 Task: Look for space in Perth, United Kingdom from 22nd June, 2023 to 30th June, 2023 for 2 adults in price range Rs.7000 to Rs.15000. Place can be entire place with 1  bedroom having 1 bed and 1 bathroom. Property type can be house, flat, guest house, hotel. Booking option can be shelf check-in. Required host language is English.
Action: Mouse moved to (455, 102)
Screenshot: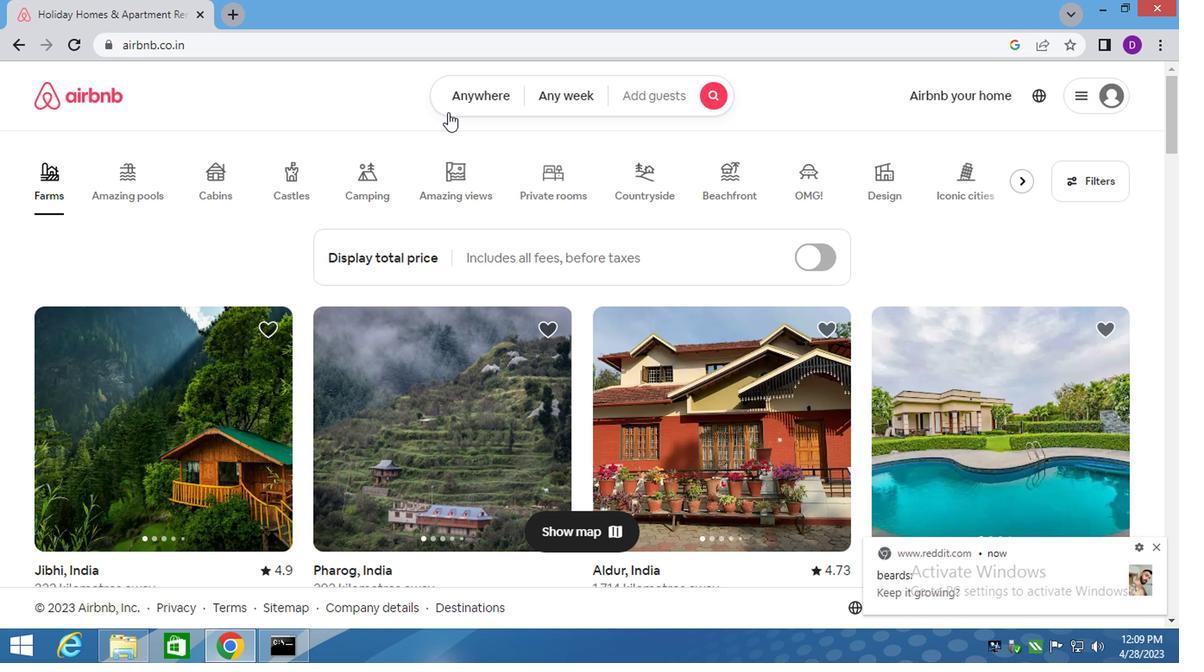 
Action: Mouse pressed left at (455, 102)
Screenshot: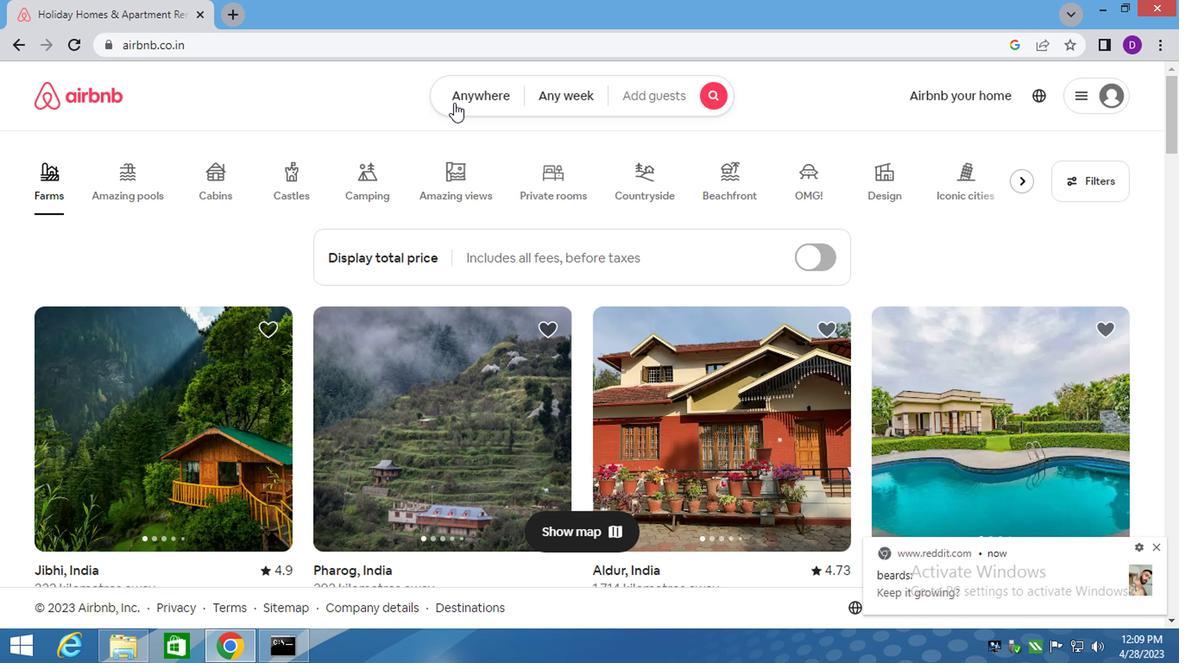 
Action: Mouse moved to (274, 167)
Screenshot: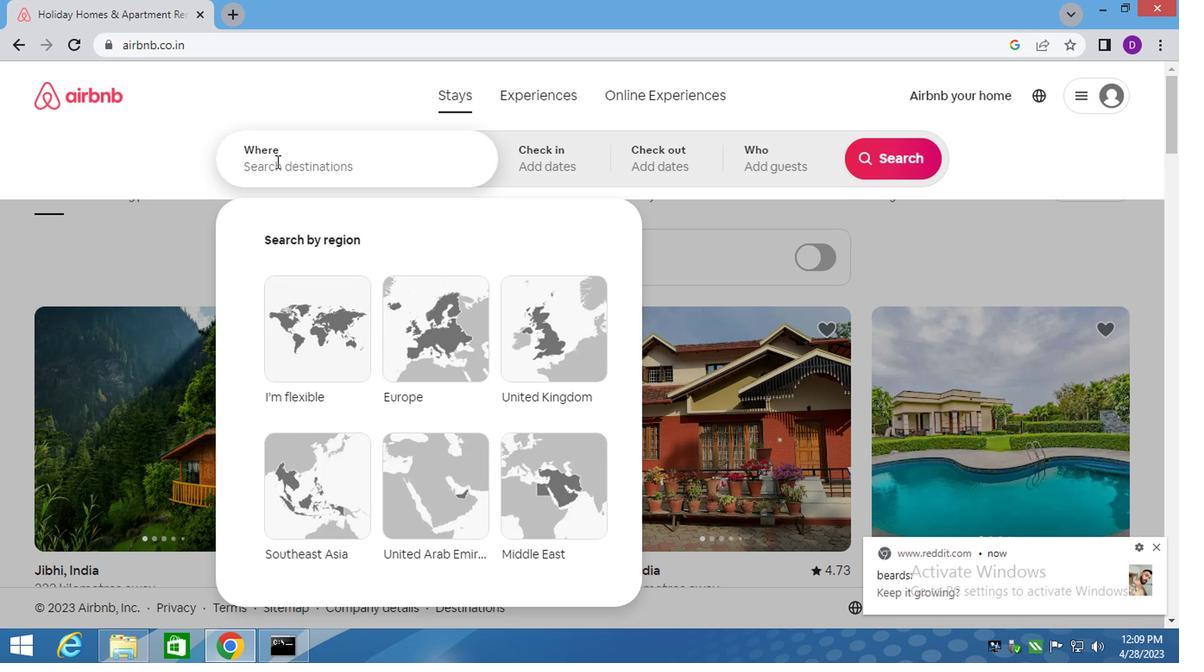 
Action: Mouse pressed left at (274, 167)
Screenshot: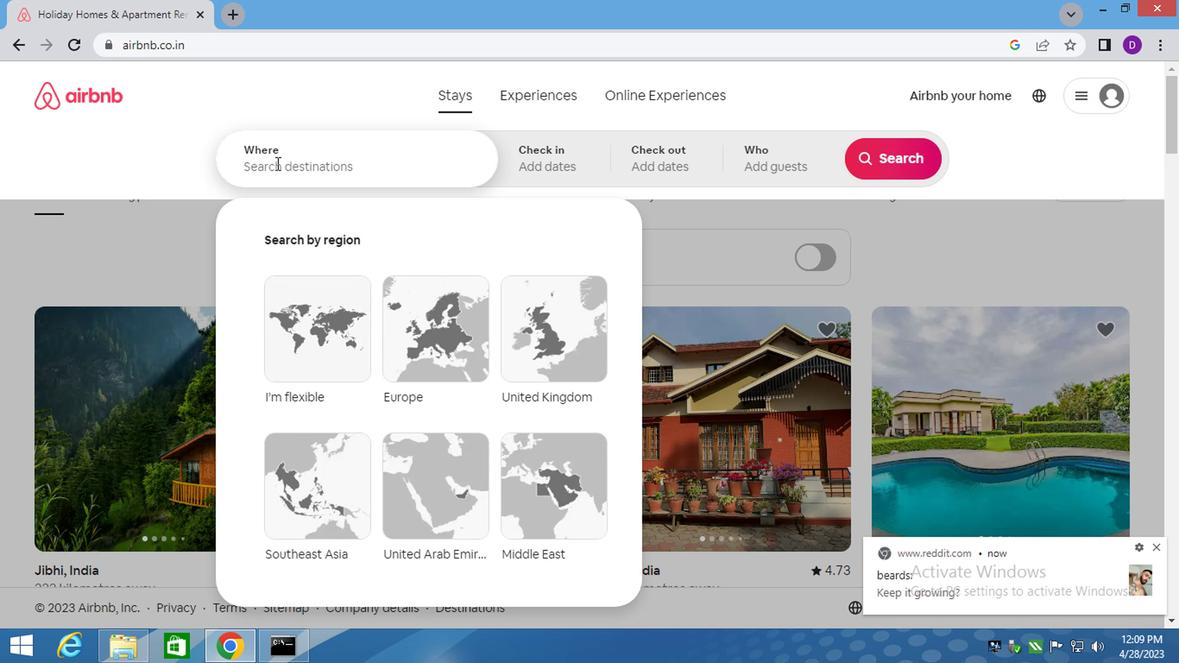 
Action: Key pressed perth,<Key.space>united<Key.space>kingdom<Key.enter>
Screenshot: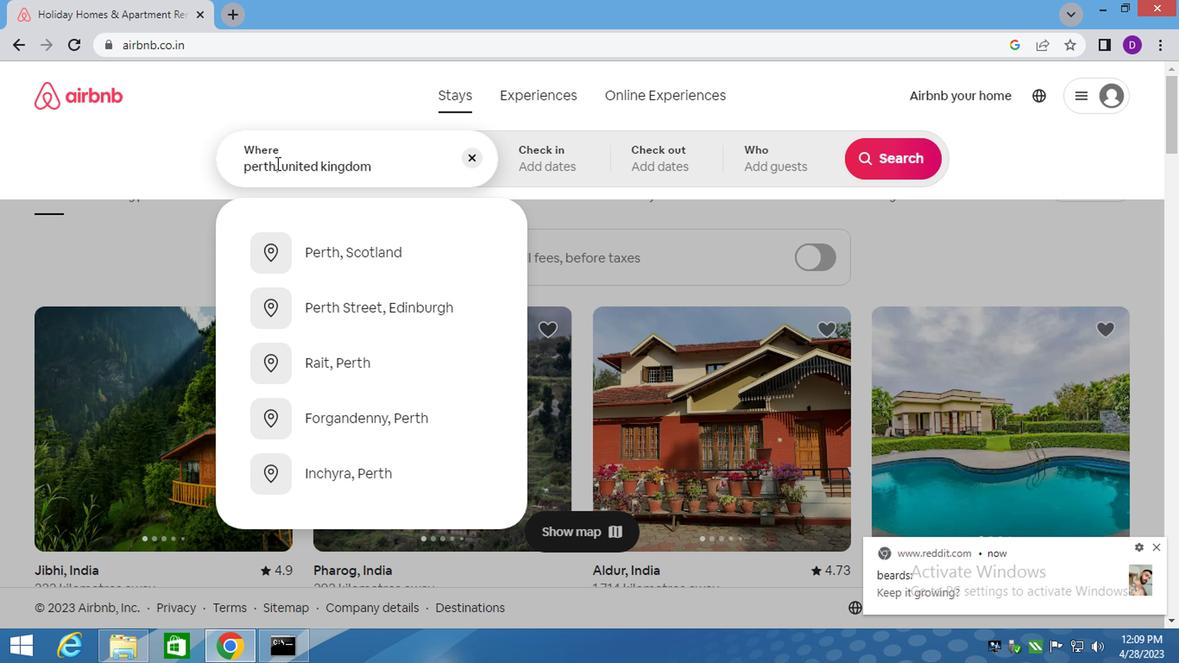 
Action: Mouse moved to (875, 304)
Screenshot: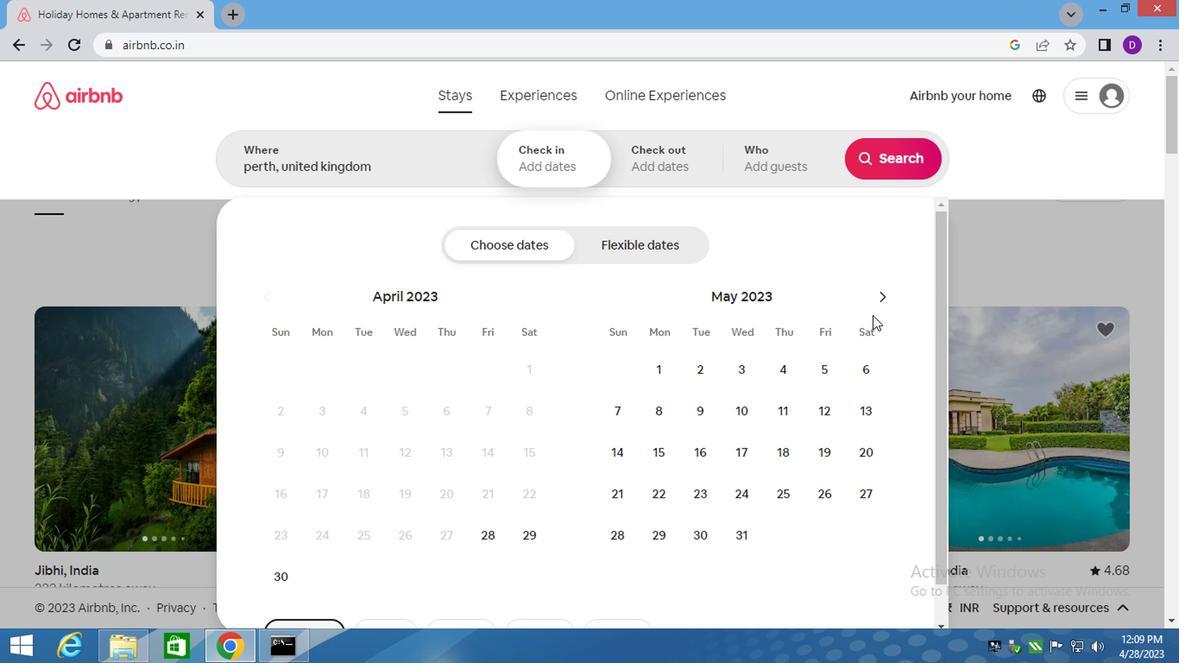 
Action: Mouse pressed left at (875, 304)
Screenshot: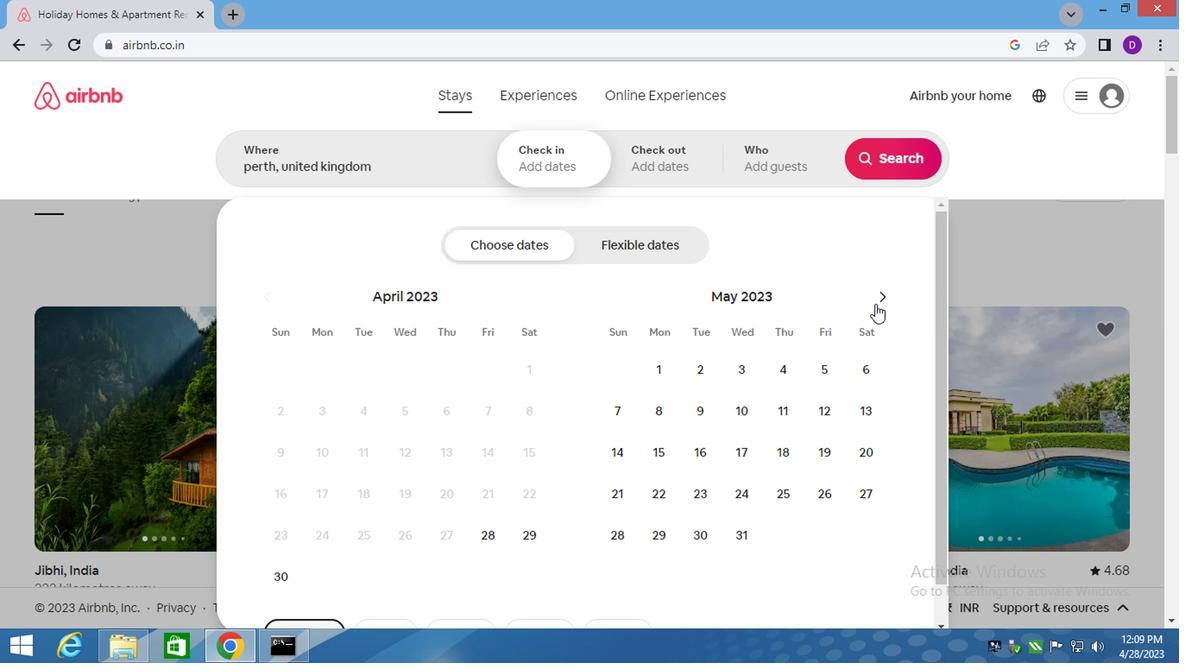 
Action: Mouse moved to (782, 497)
Screenshot: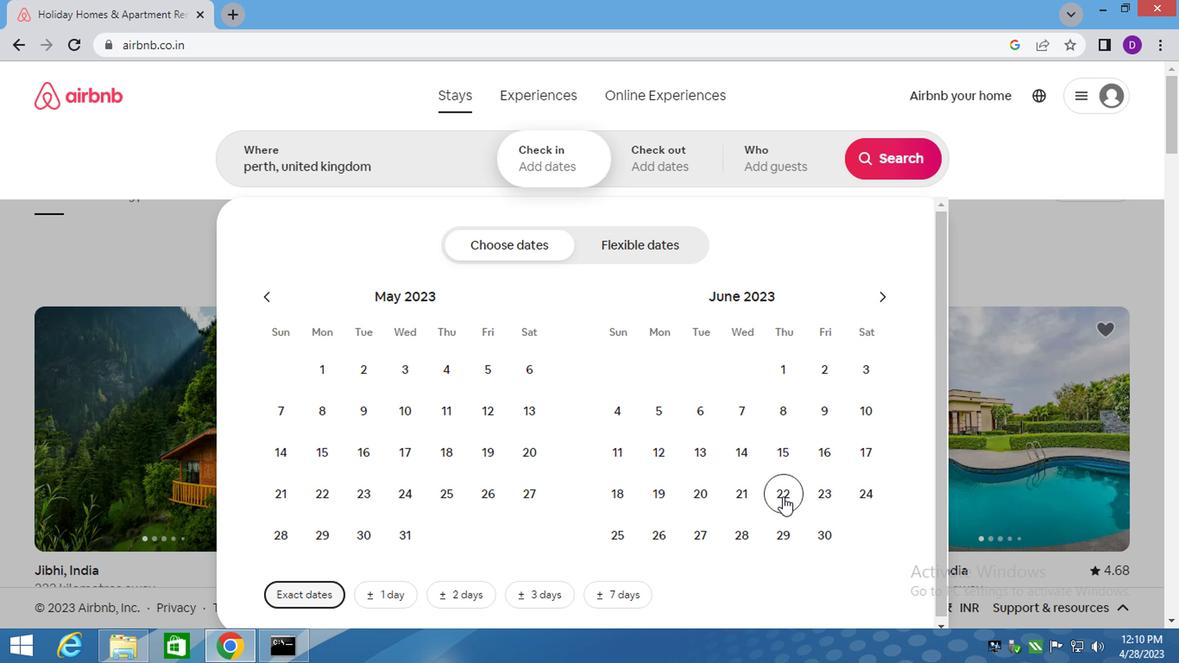 
Action: Mouse pressed left at (782, 497)
Screenshot: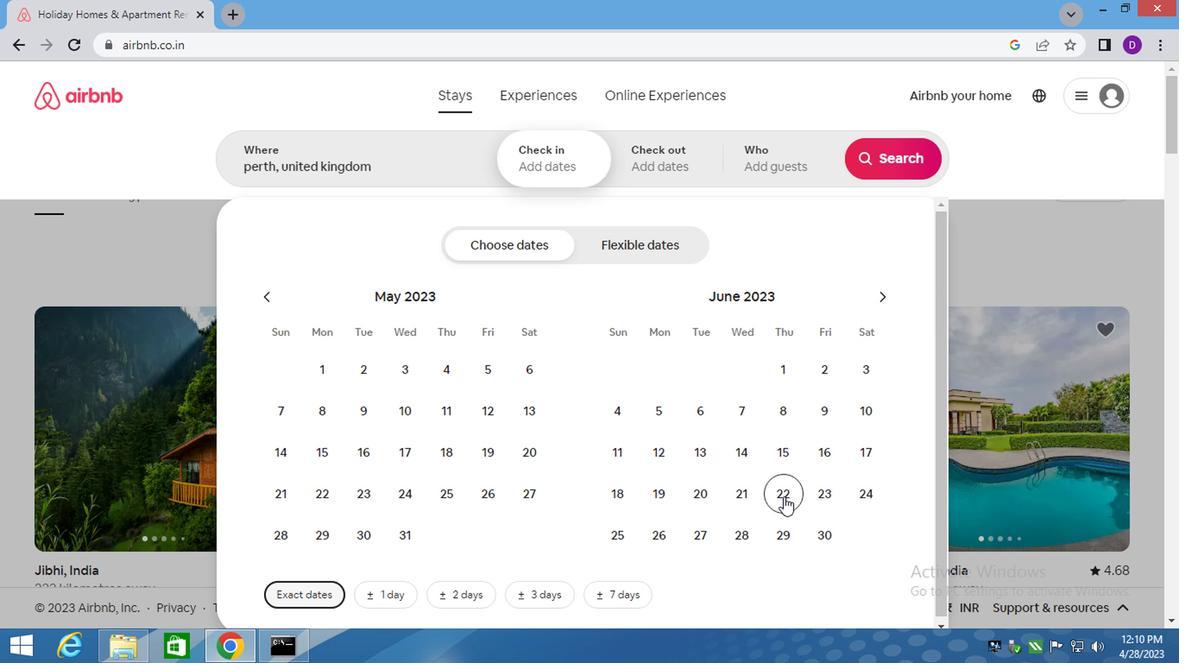 
Action: Mouse moved to (807, 537)
Screenshot: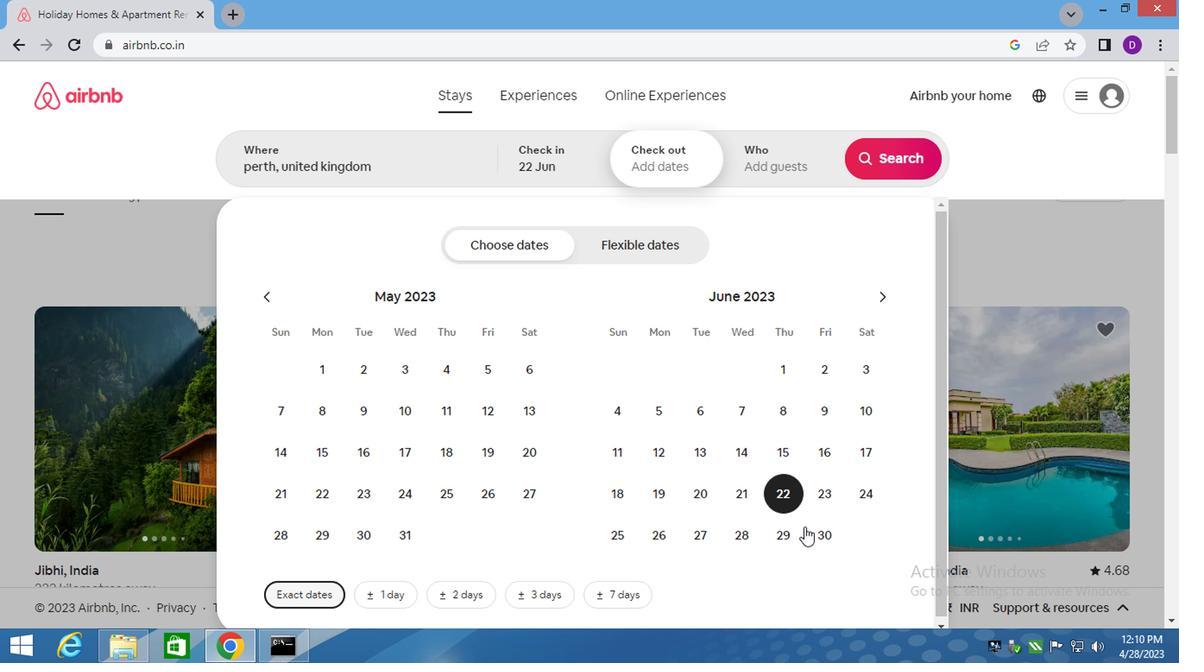 
Action: Mouse pressed left at (807, 537)
Screenshot: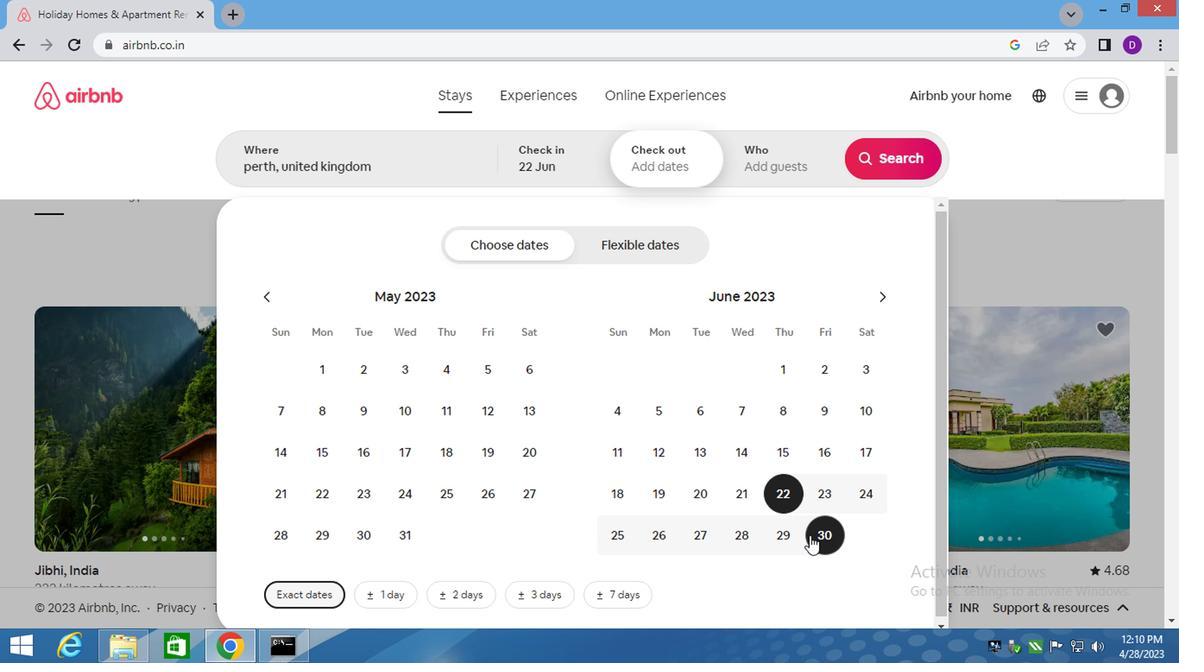 
Action: Mouse moved to (757, 173)
Screenshot: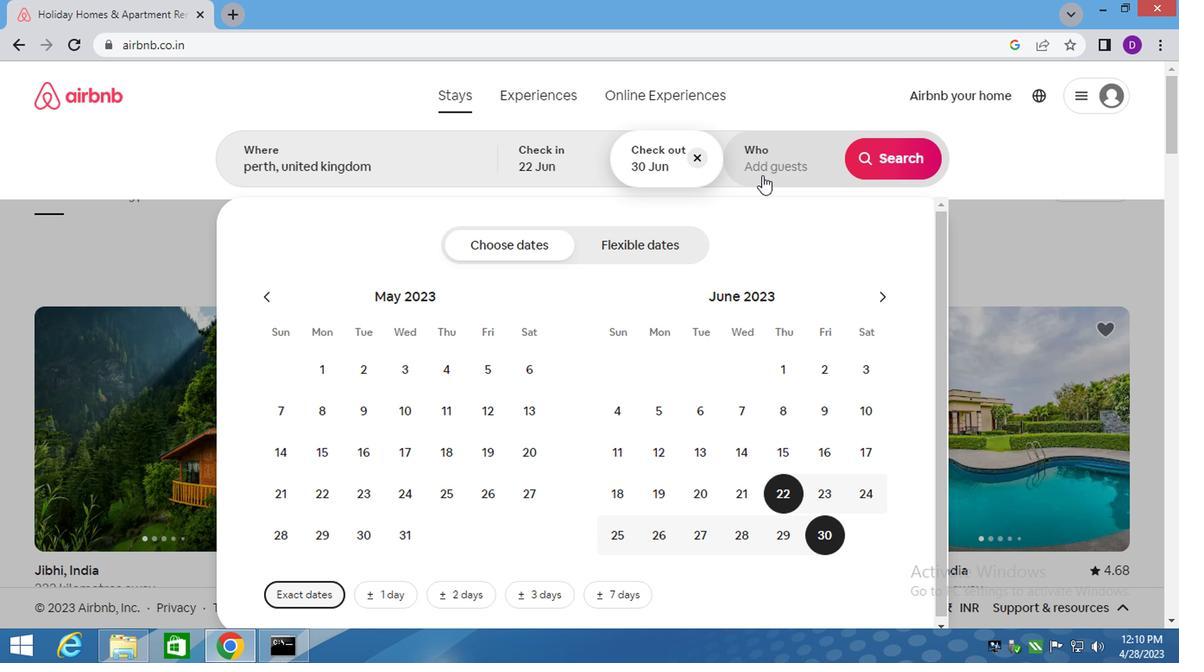 
Action: Mouse pressed left at (757, 173)
Screenshot: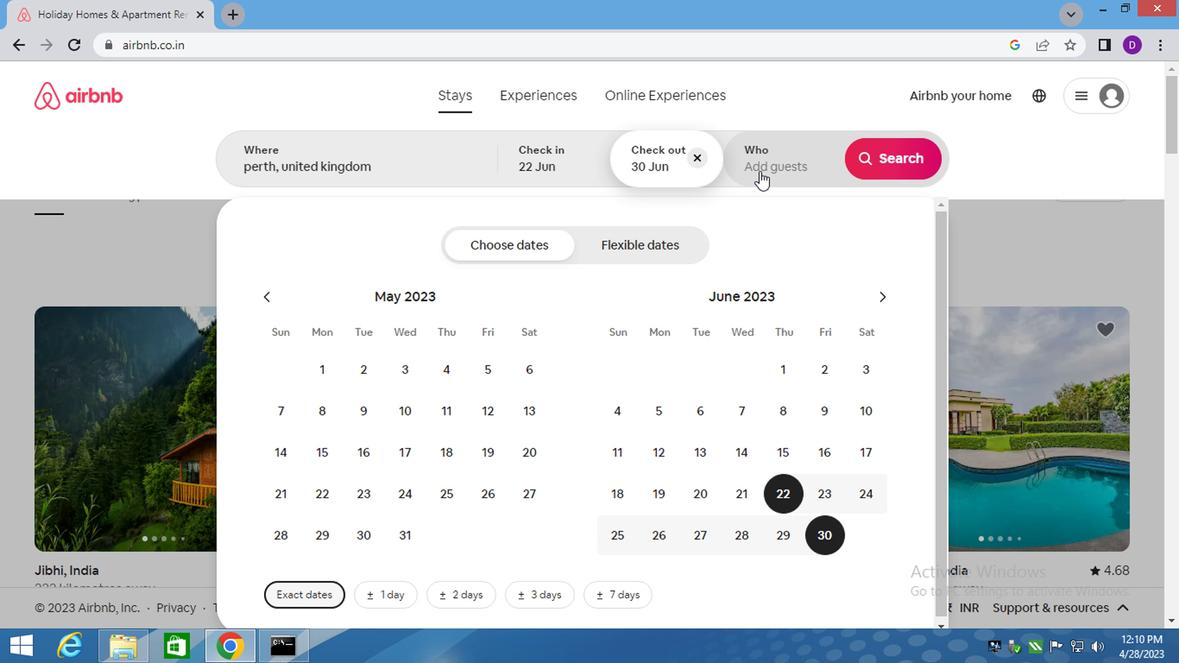 
Action: Mouse moved to (885, 255)
Screenshot: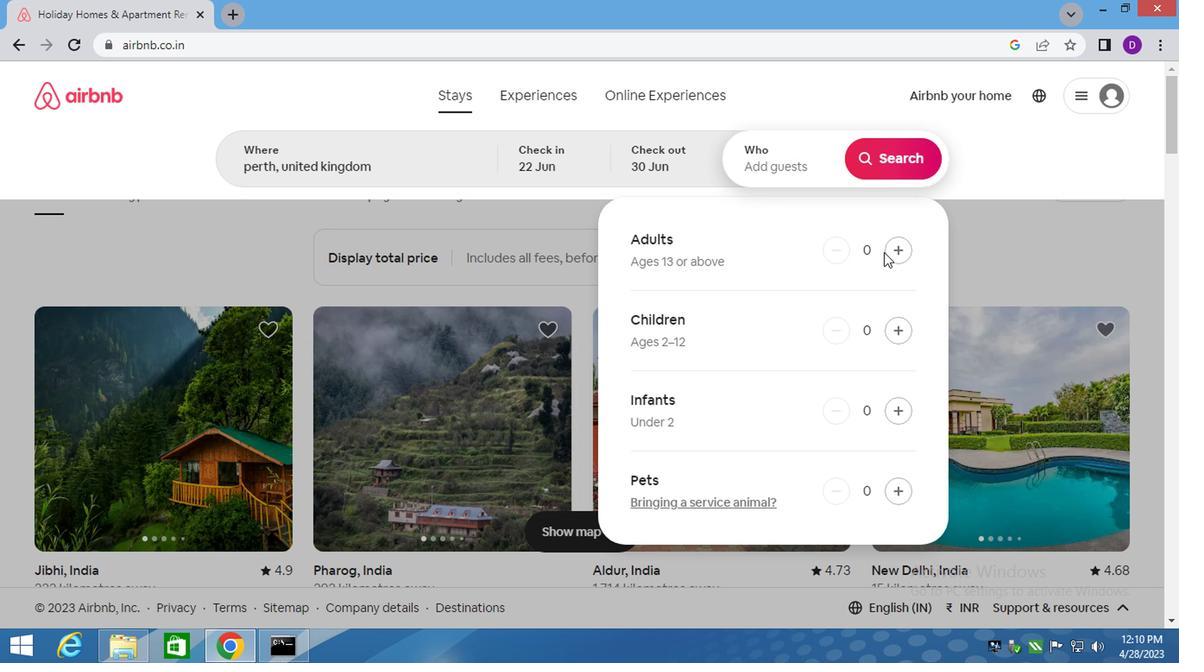 
Action: Mouse pressed left at (885, 255)
Screenshot: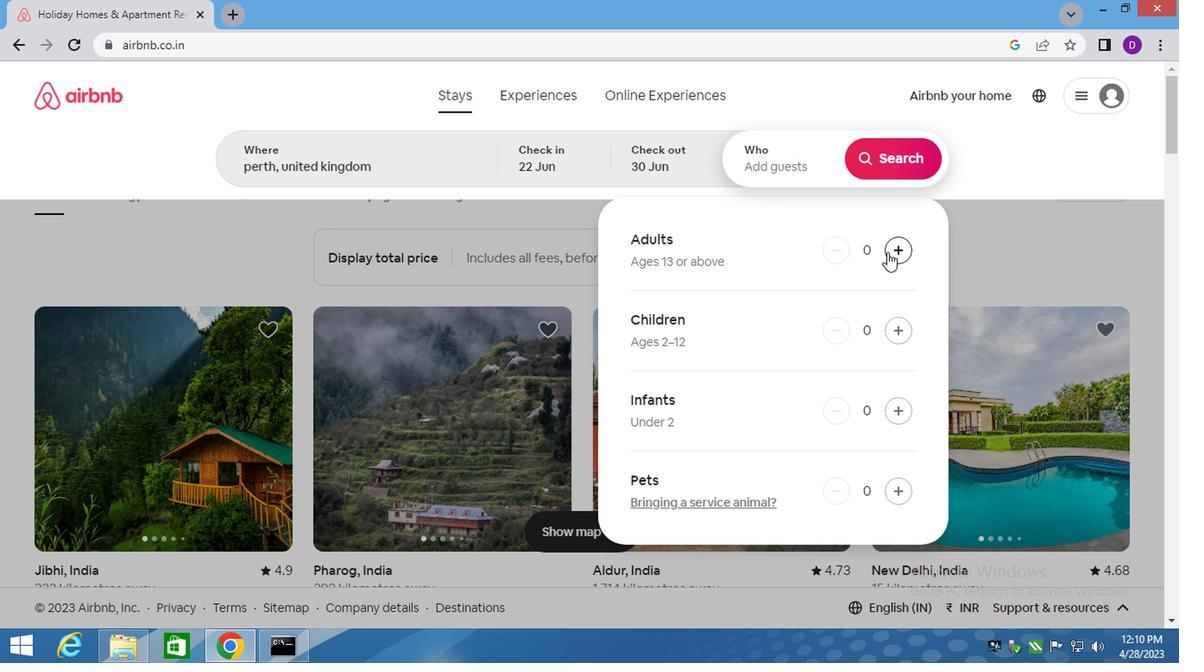 
Action: Mouse pressed left at (885, 255)
Screenshot: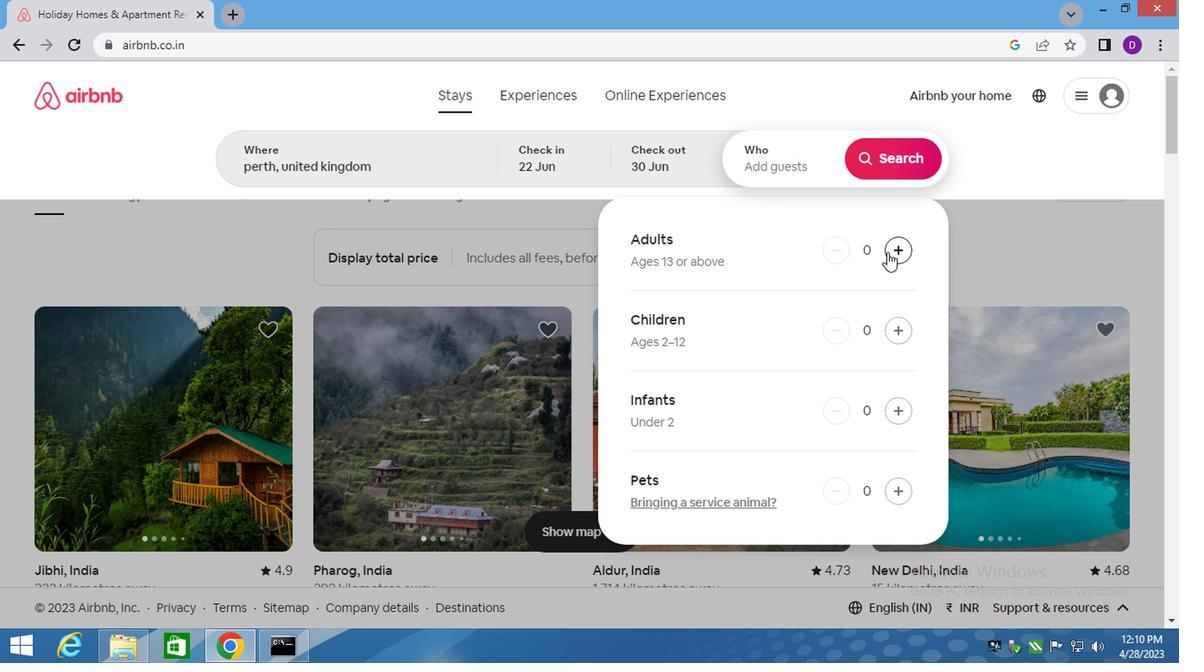 
Action: Mouse moved to (889, 165)
Screenshot: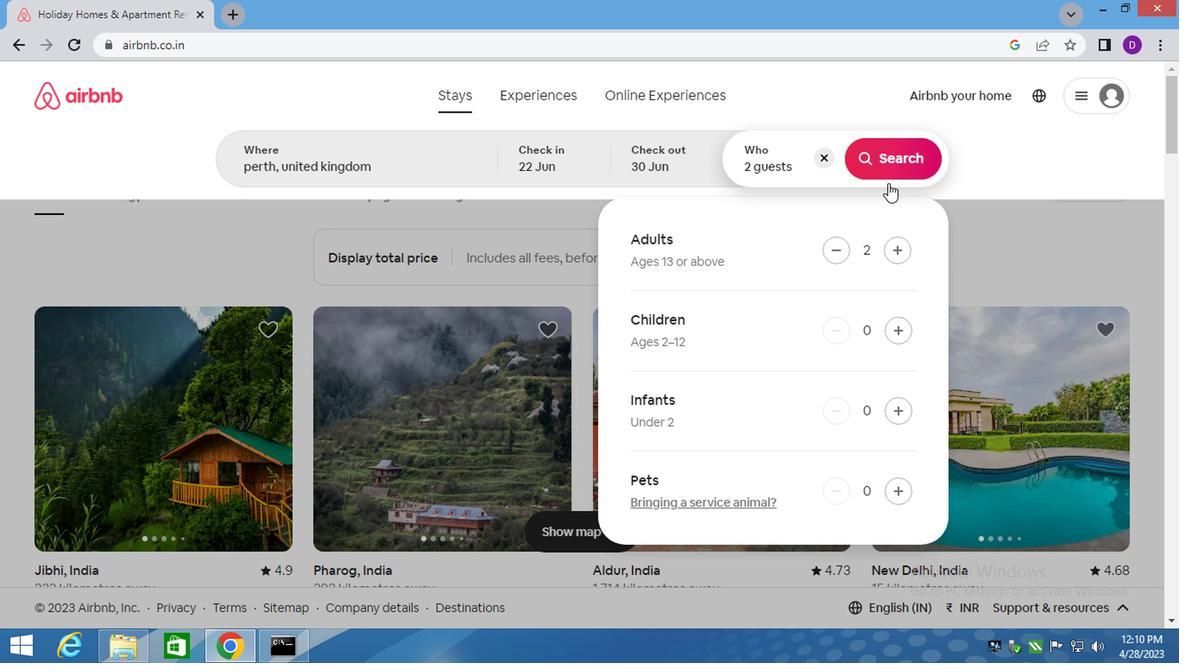 
Action: Mouse pressed left at (889, 165)
Screenshot: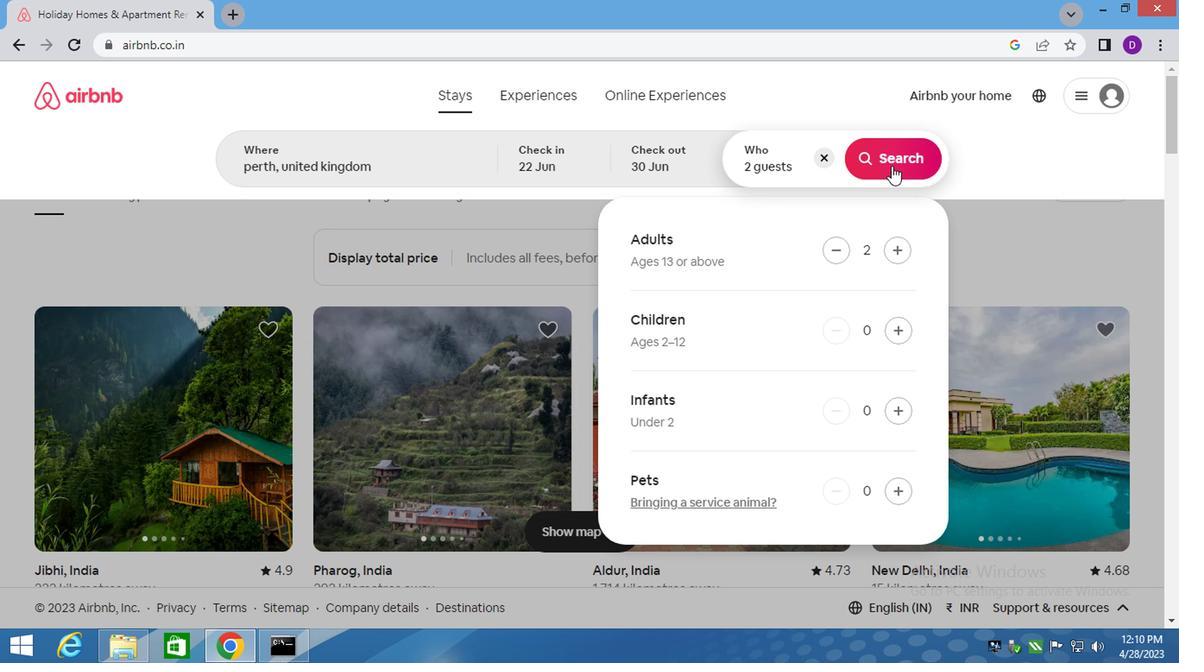 
Action: Mouse moved to (1073, 168)
Screenshot: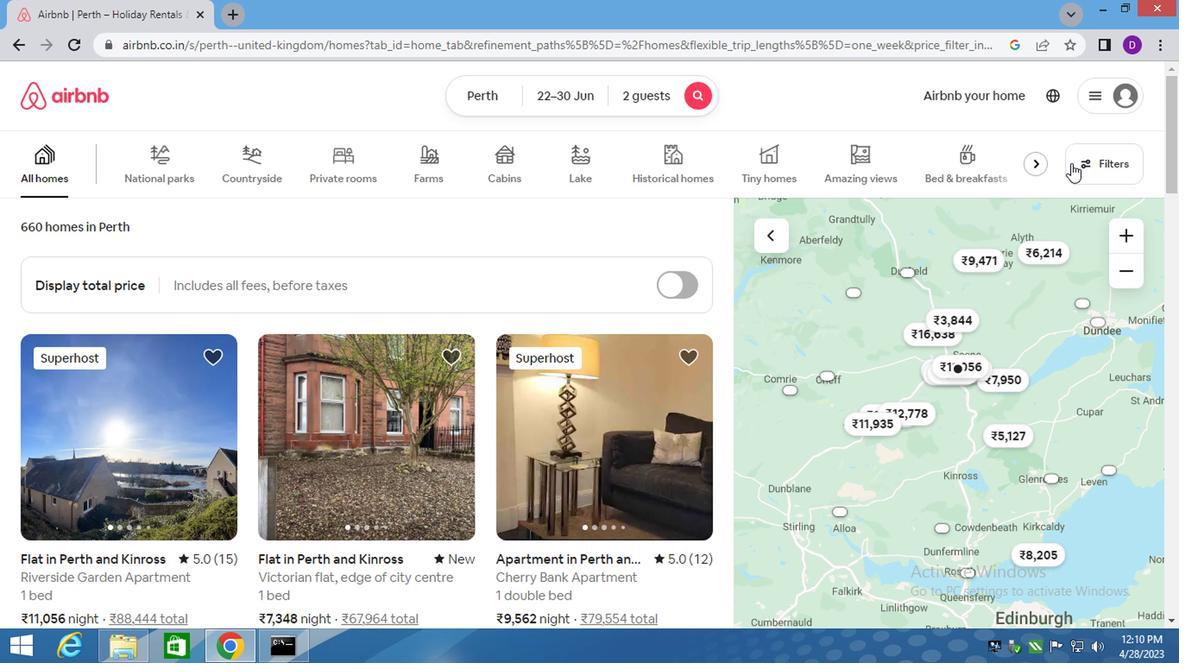 
Action: Mouse pressed left at (1073, 168)
Screenshot: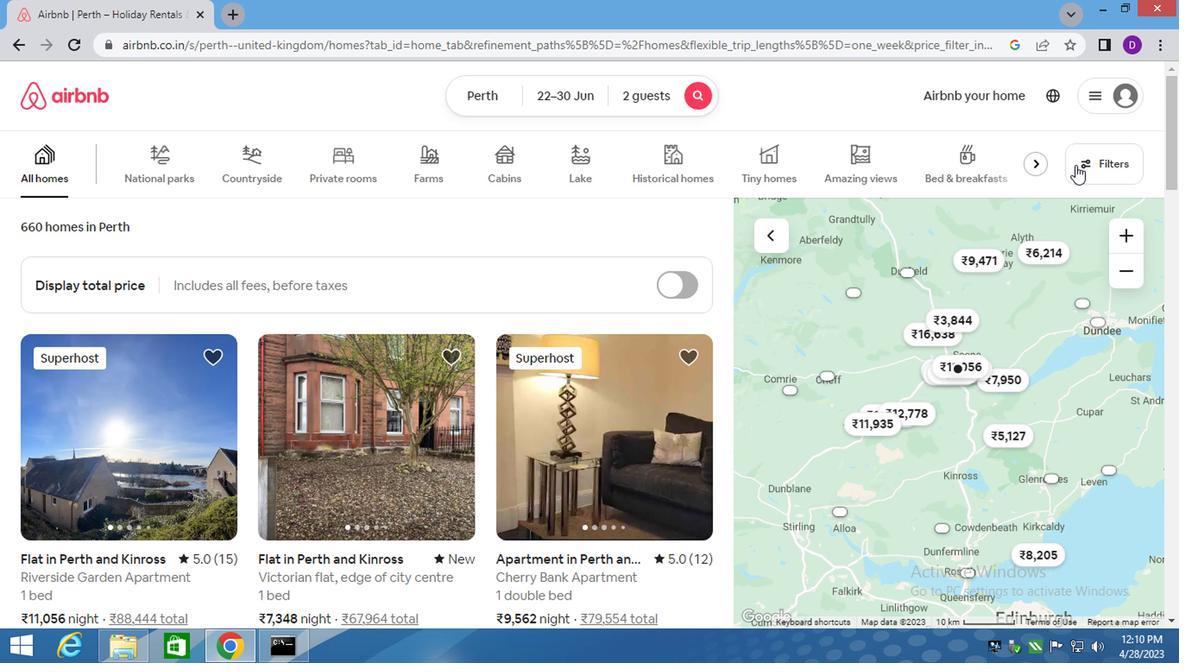 
Action: Mouse moved to (364, 387)
Screenshot: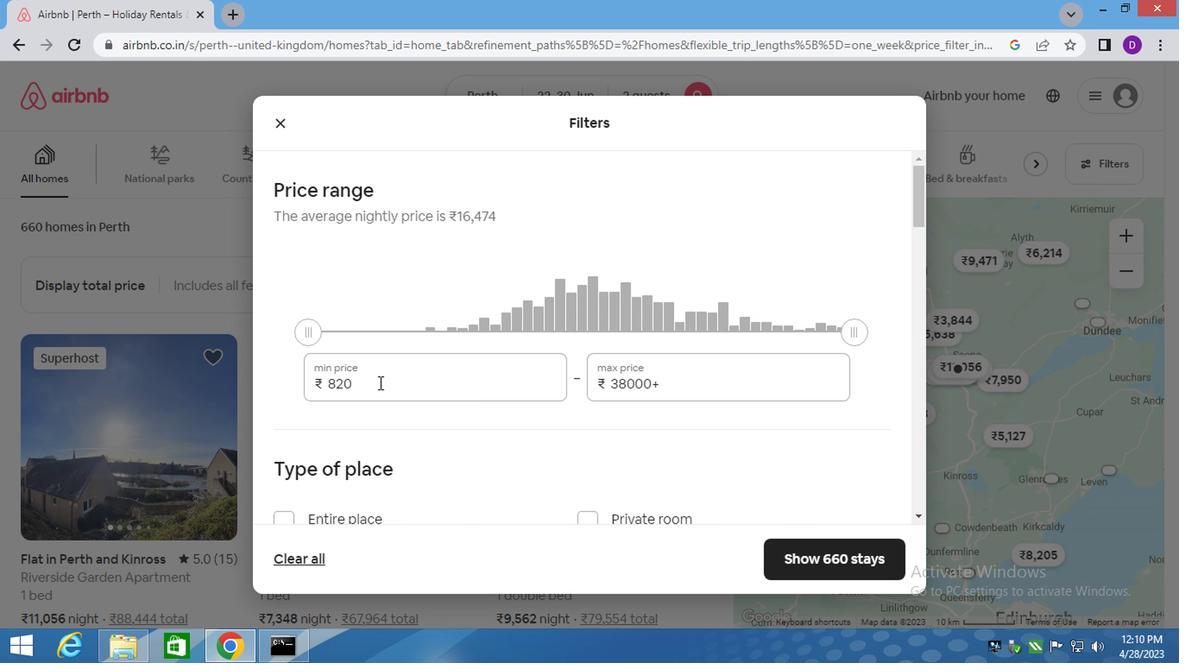 
Action: Mouse pressed left at (364, 387)
Screenshot: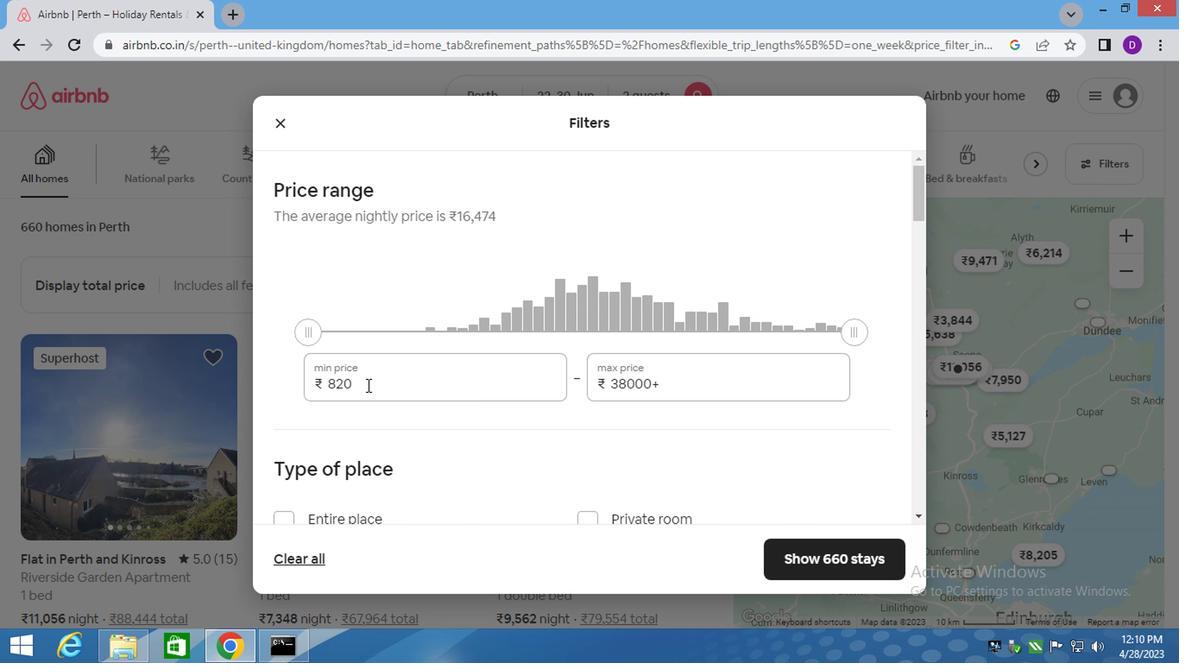 
Action: Mouse pressed left at (364, 387)
Screenshot: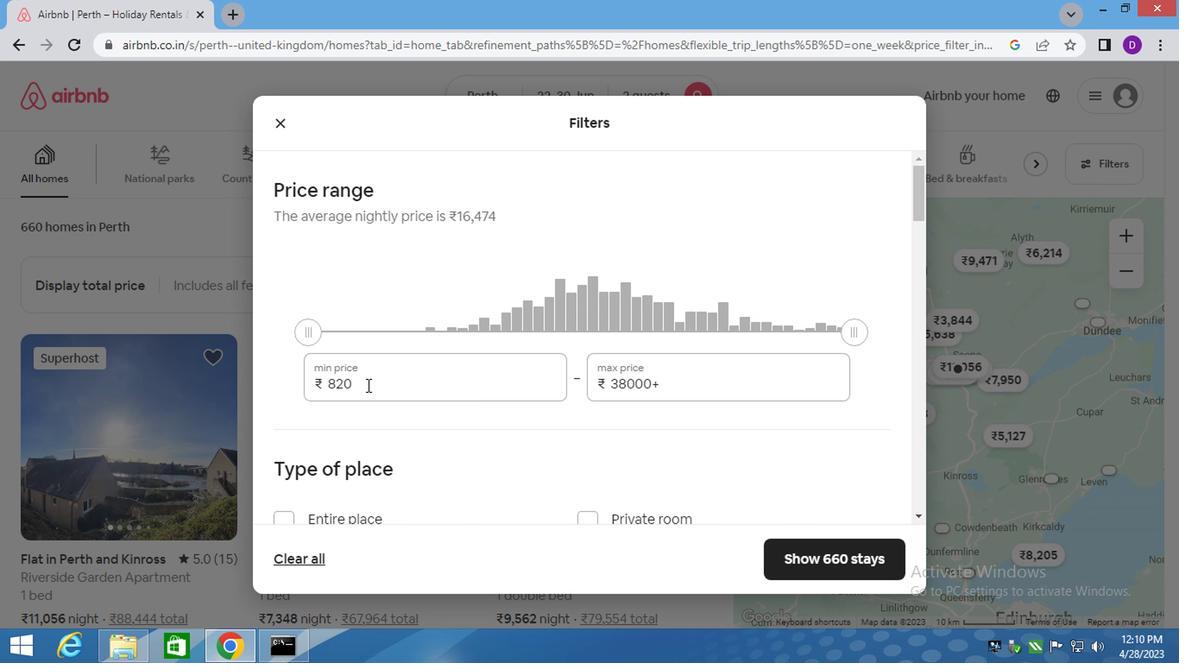 
Action: Key pressed 7000<Key.tab>1<Key.backspace><Key.backspace><Key.backspace><Key.backspace><Key.backspace><Key.backspace><Key.backspace><Key.backspace><Key.backspace><Key.backspace><Key.backspace>15000
Screenshot: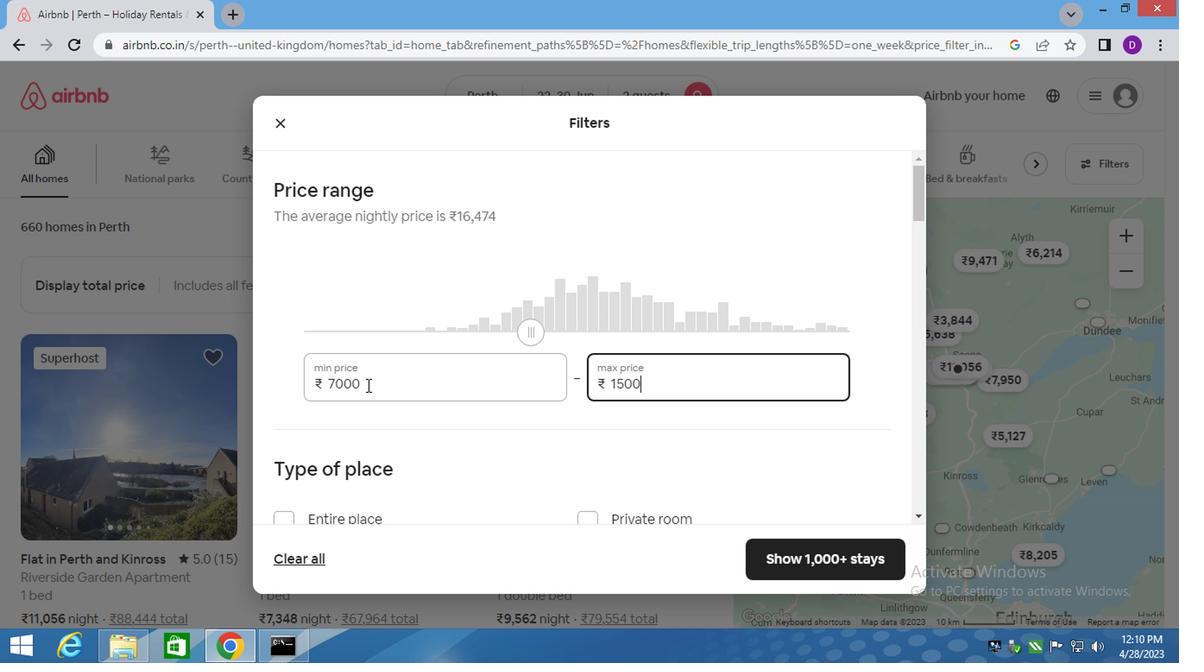 
Action: Mouse moved to (275, 357)
Screenshot: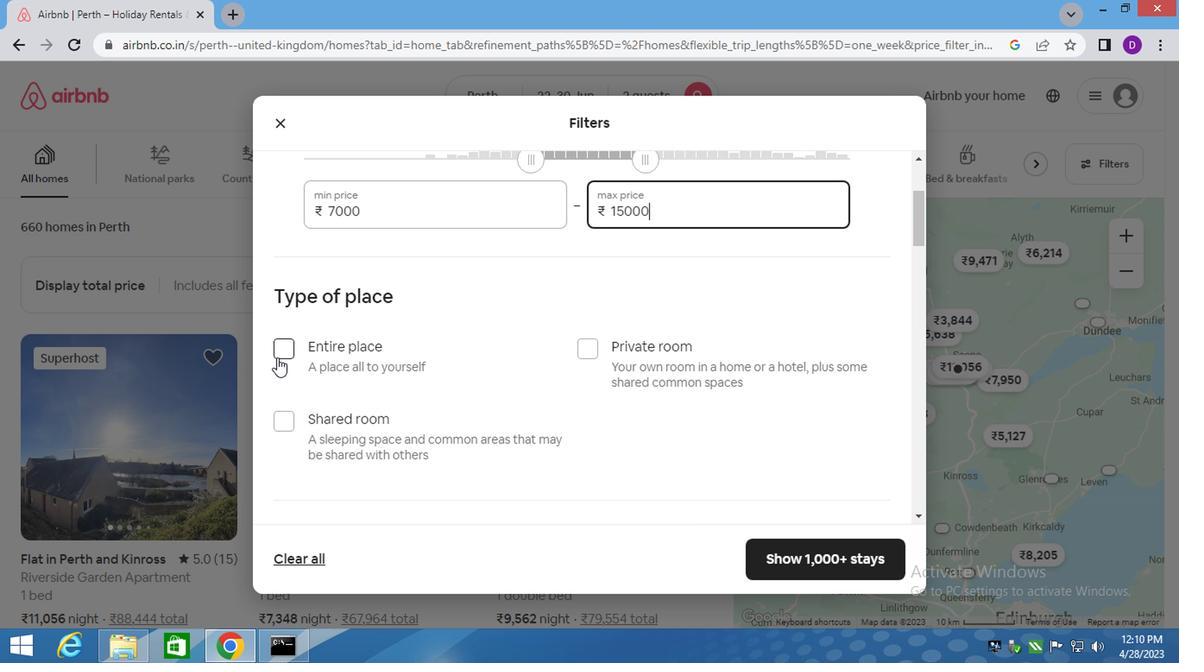 
Action: Mouse pressed left at (275, 357)
Screenshot: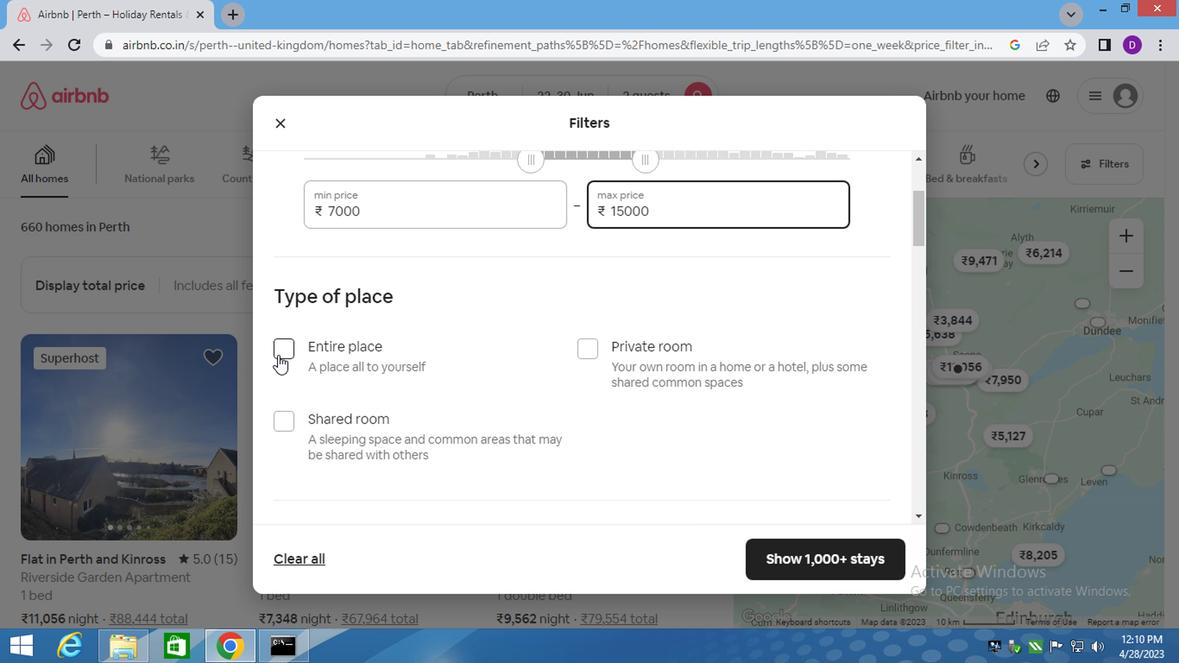 
Action: Mouse moved to (400, 394)
Screenshot: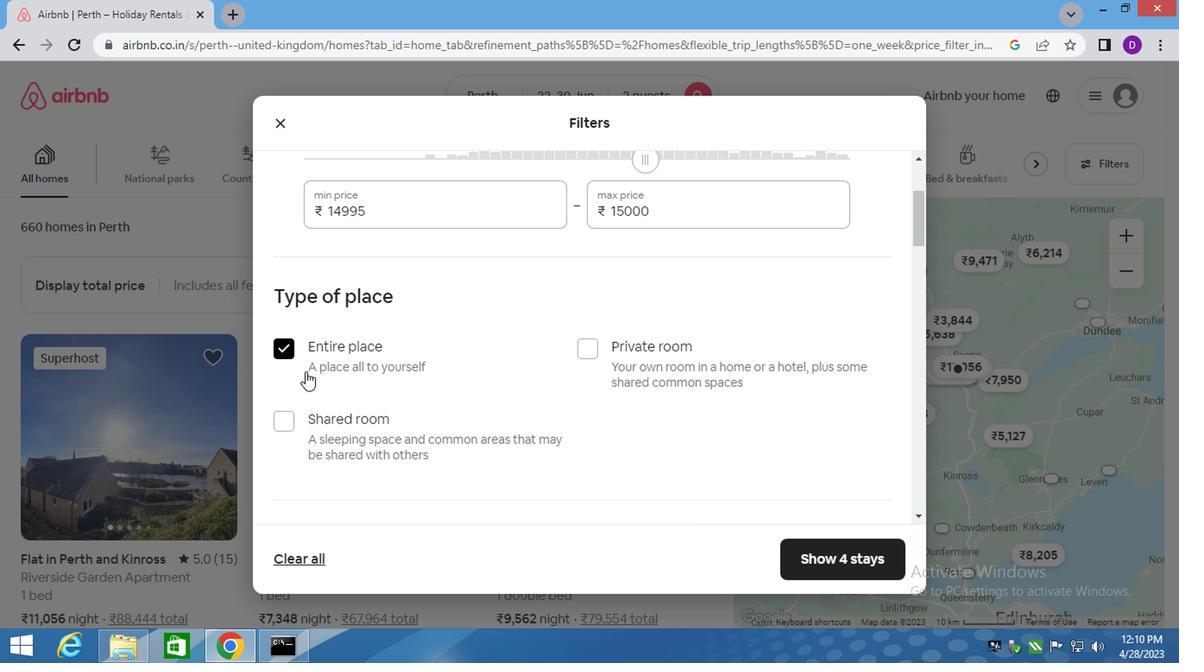 
Action: Mouse scrolled (400, 393) with delta (0, 0)
Screenshot: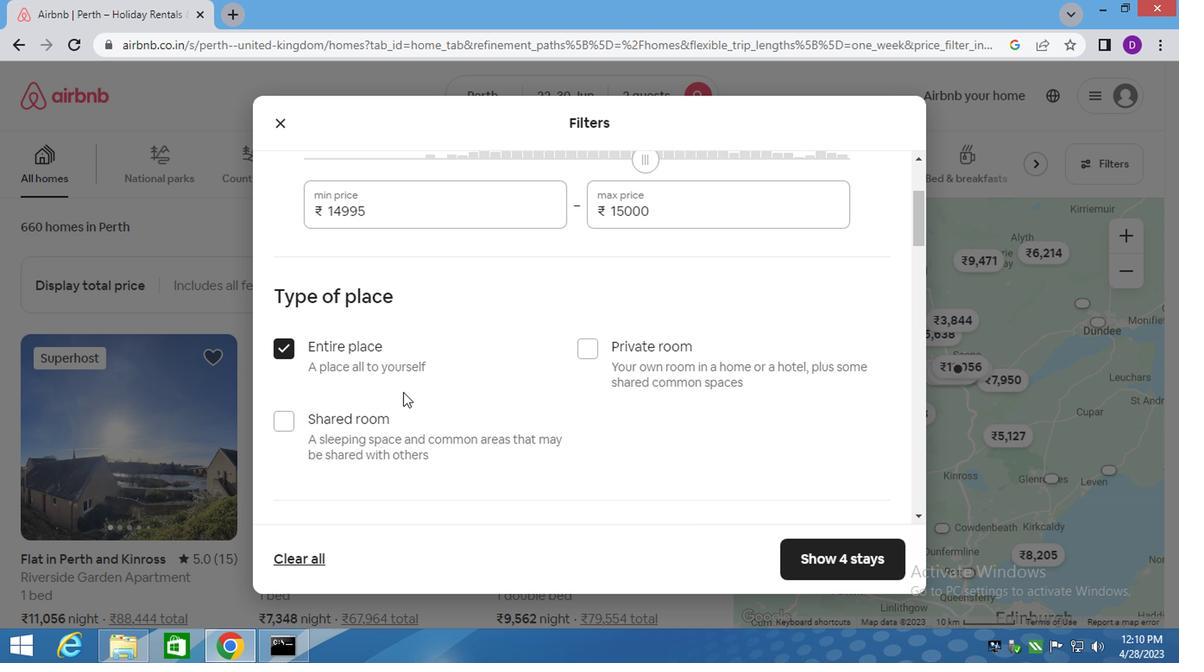 
Action: Mouse moved to (401, 396)
Screenshot: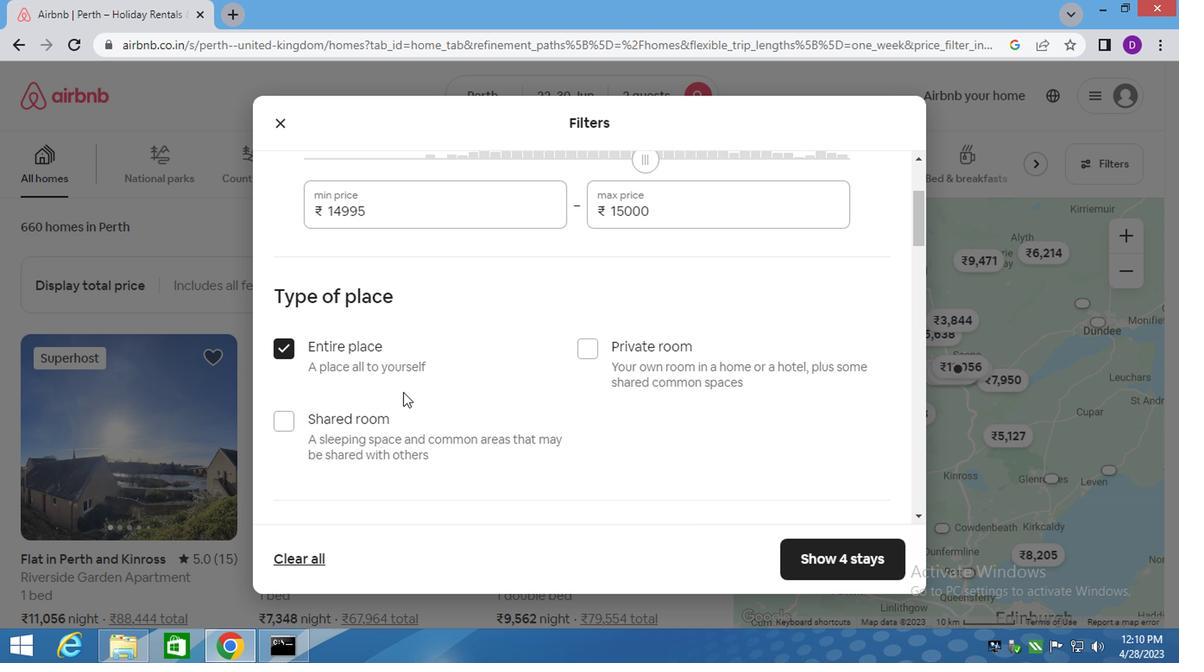 
Action: Mouse scrolled (401, 395) with delta (0, 0)
Screenshot: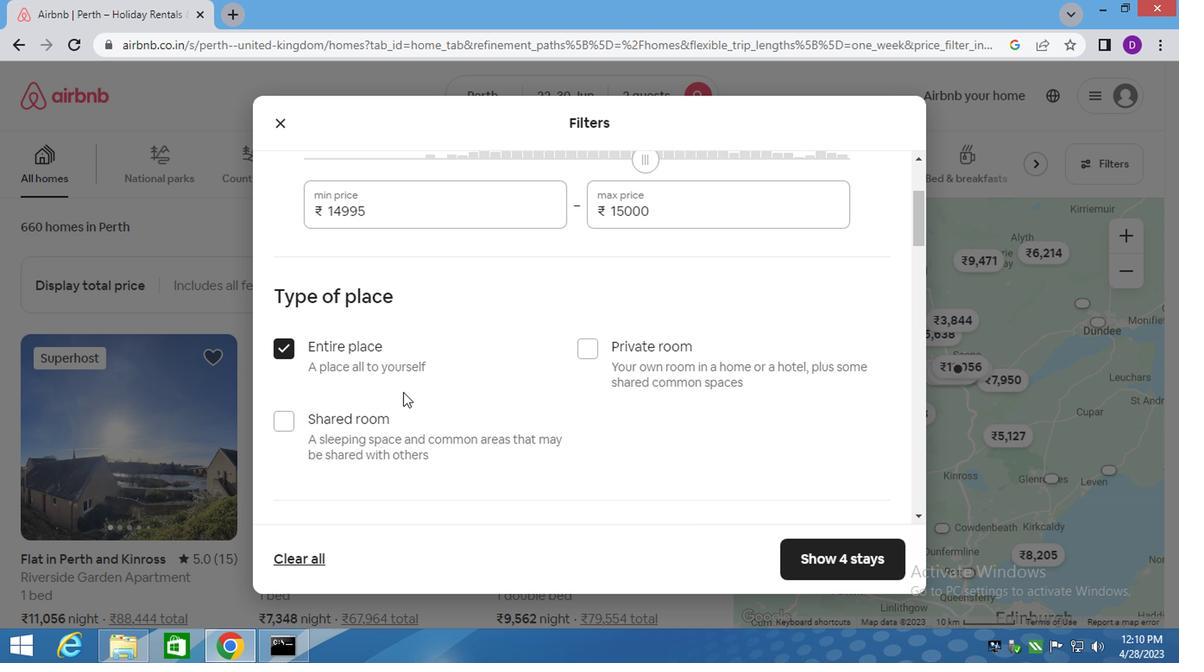 
Action: Mouse moved to (401, 396)
Screenshot: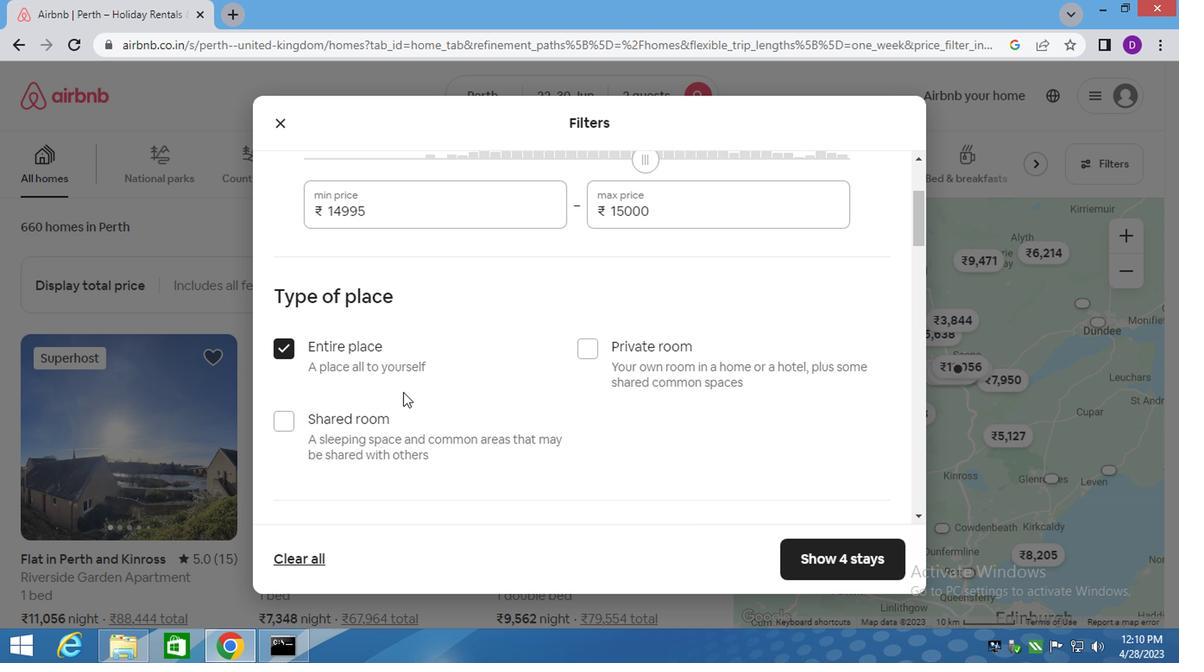 
Action: Mouse scrolled (401, 396) with delta (0, 0)
Screenshot: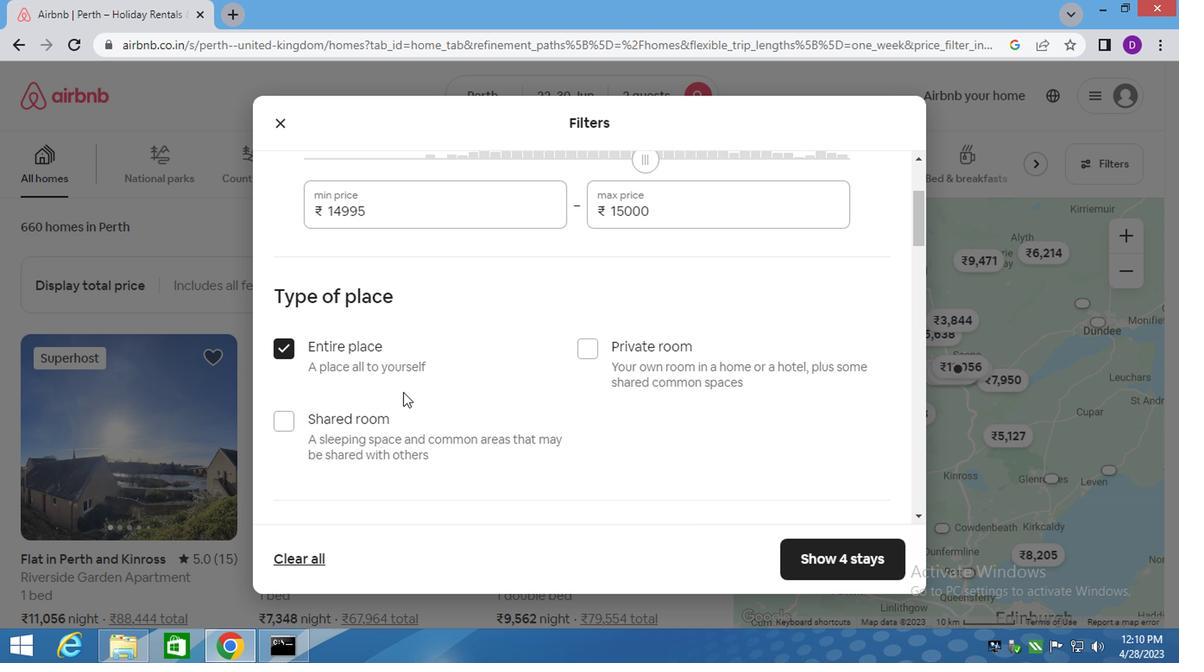 
Action: Mouse moved to (362, 376)
Screenshot: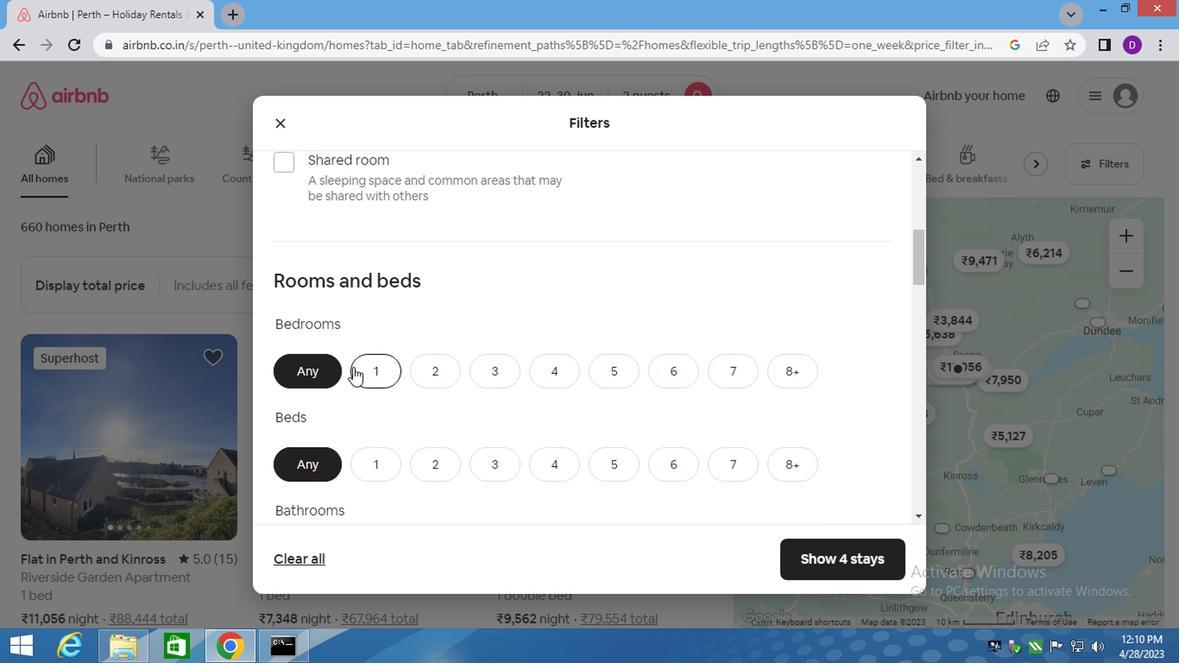 
Action: Mouse scrolled (362, 375) with delta (0, -1)
Screenshot: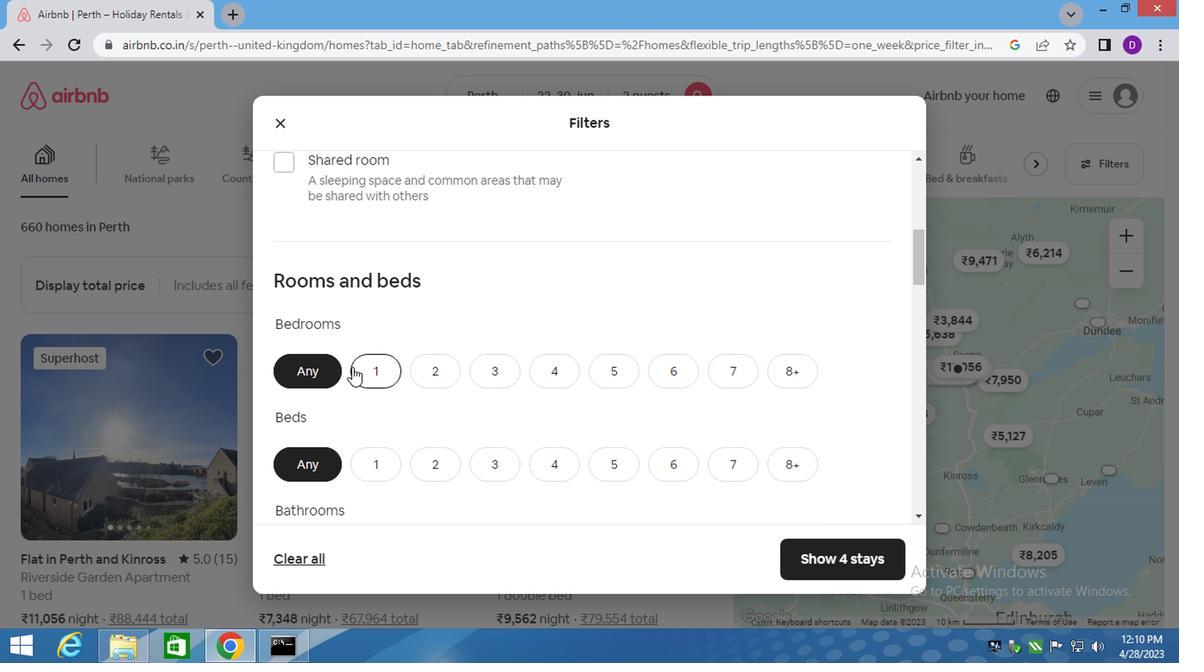 
Action: Mouse moved to (371, 290)
Screenshot: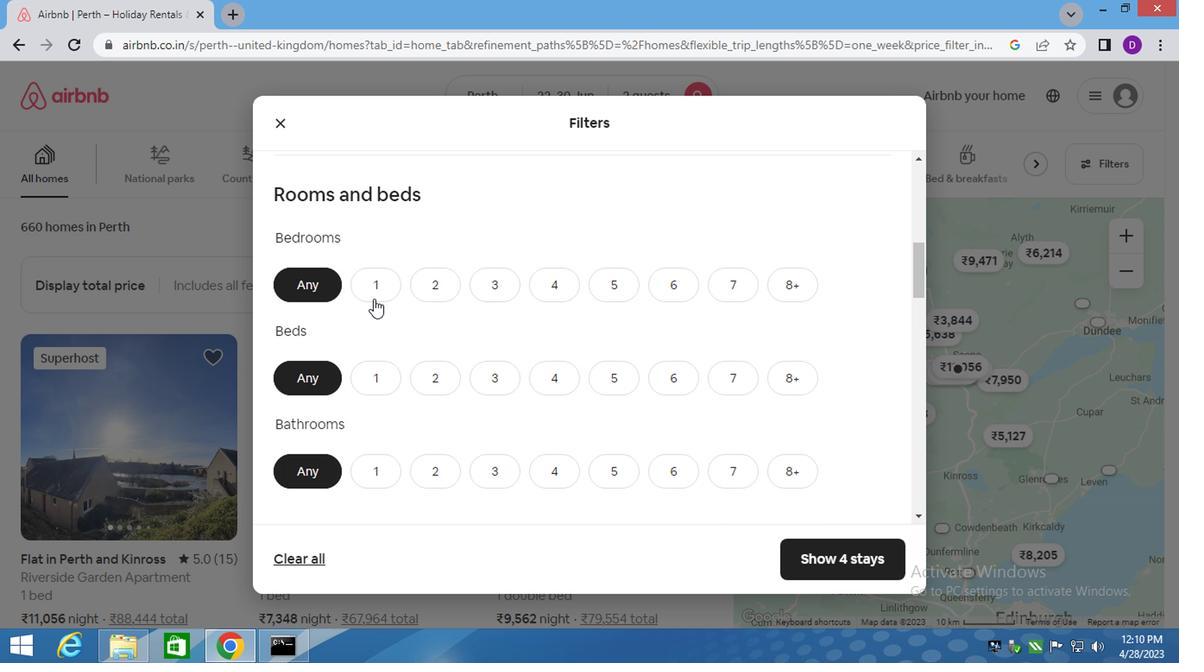 
Action: Mouse pressed left at (371, 290)
Screenshot: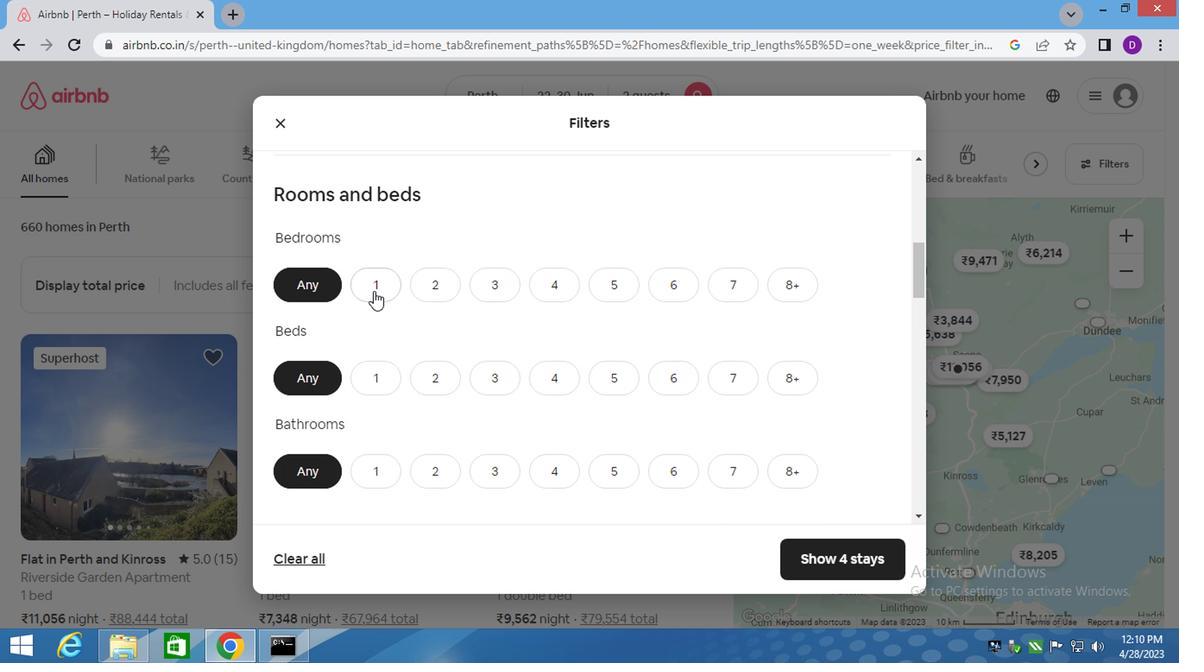 
Action: Mouse moved to (383, 380)
Screenshot: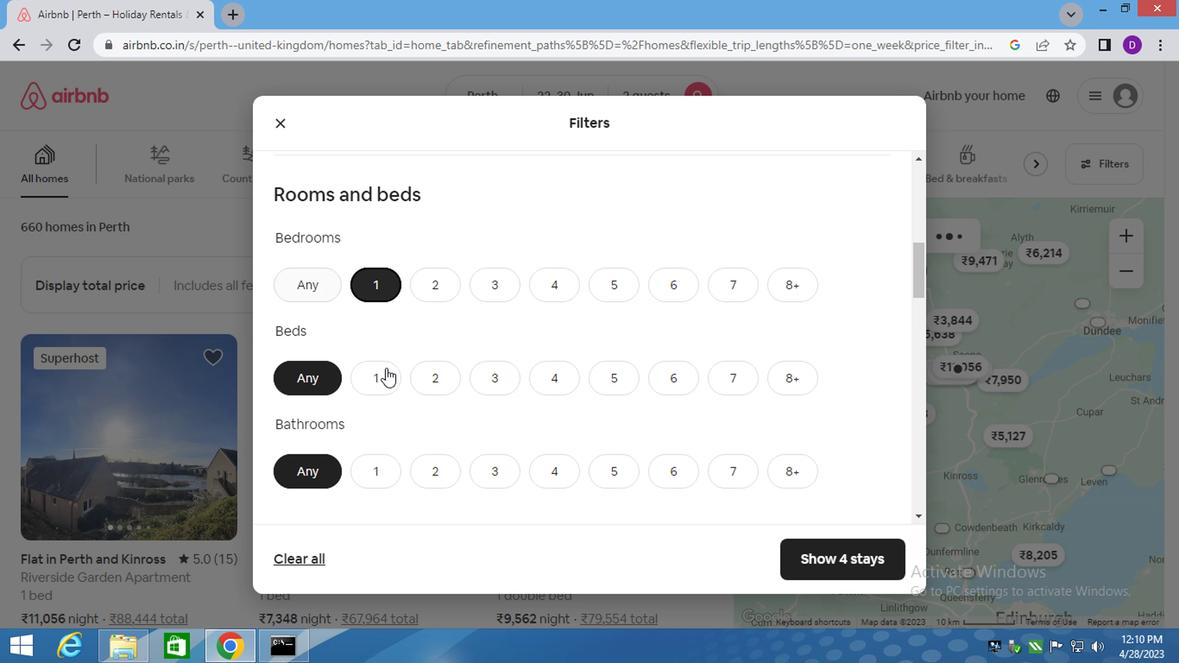 
Action: Mouse pressed left at (383, 380)
Screenshot: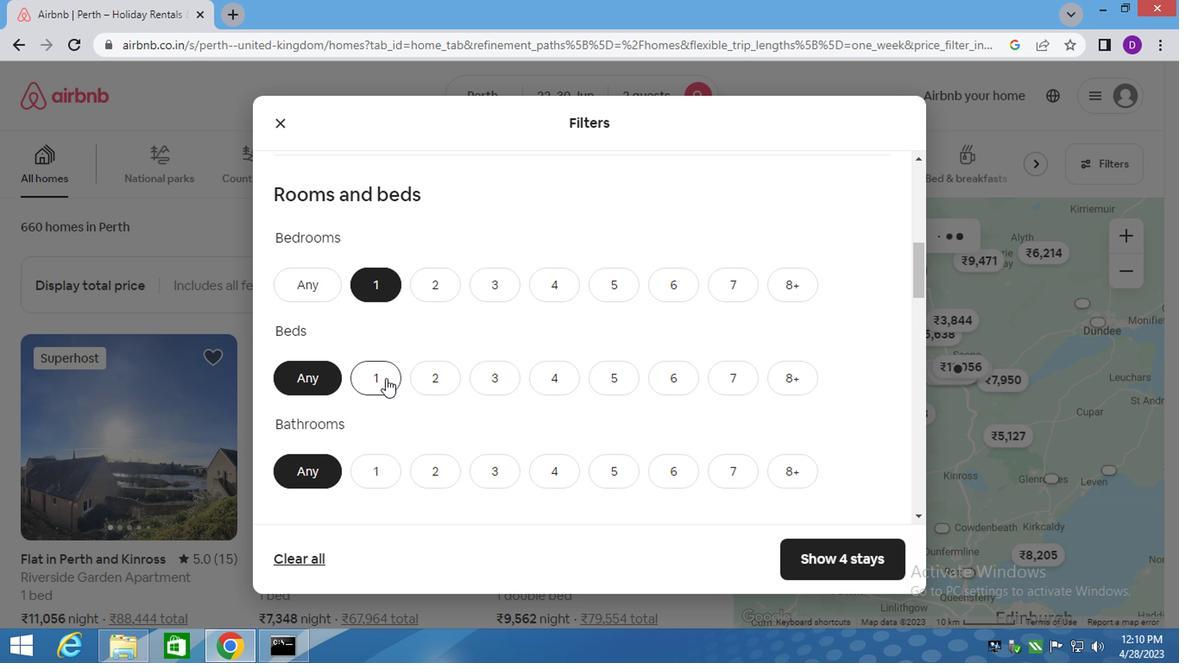 
Action: Mouse moved to (375, 470)
Screenshot: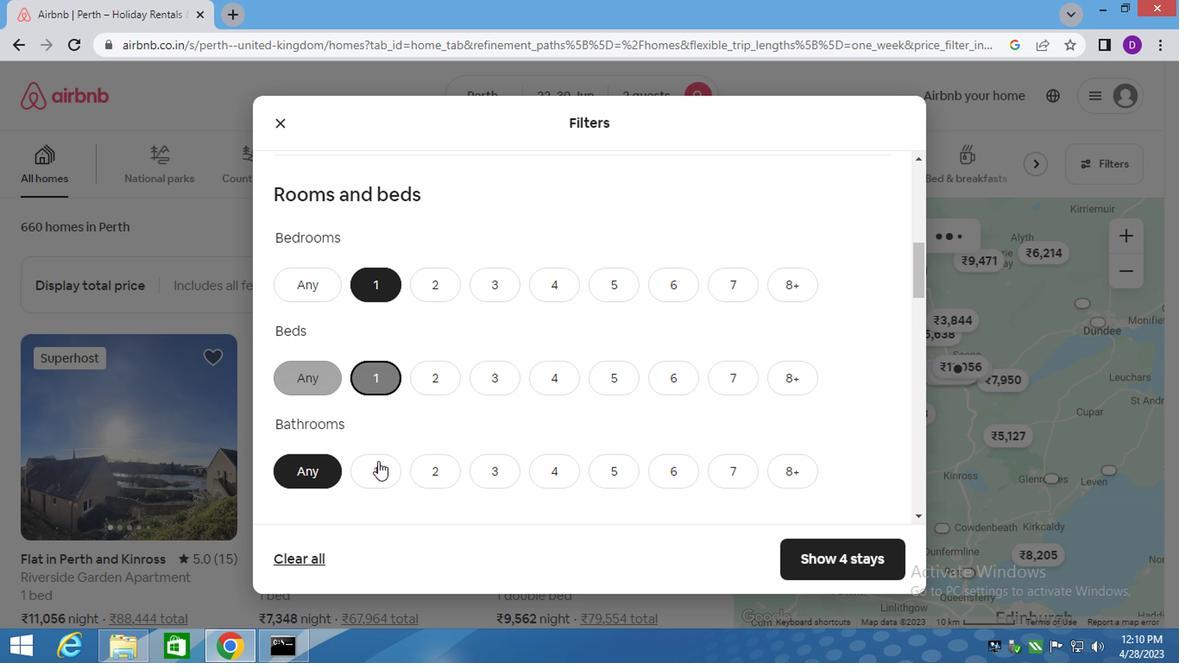 
Action: Mouse pressed left at (375, 470)
Screenshot: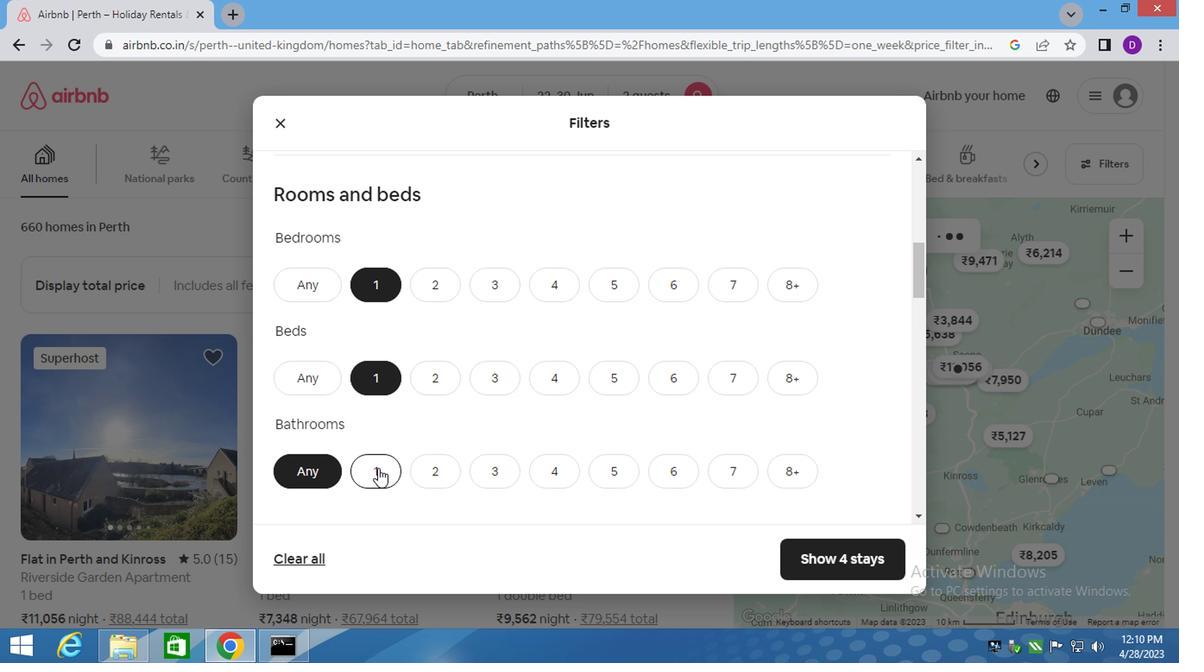 
Action: Mouse moved to (434, 423)
Screenshot: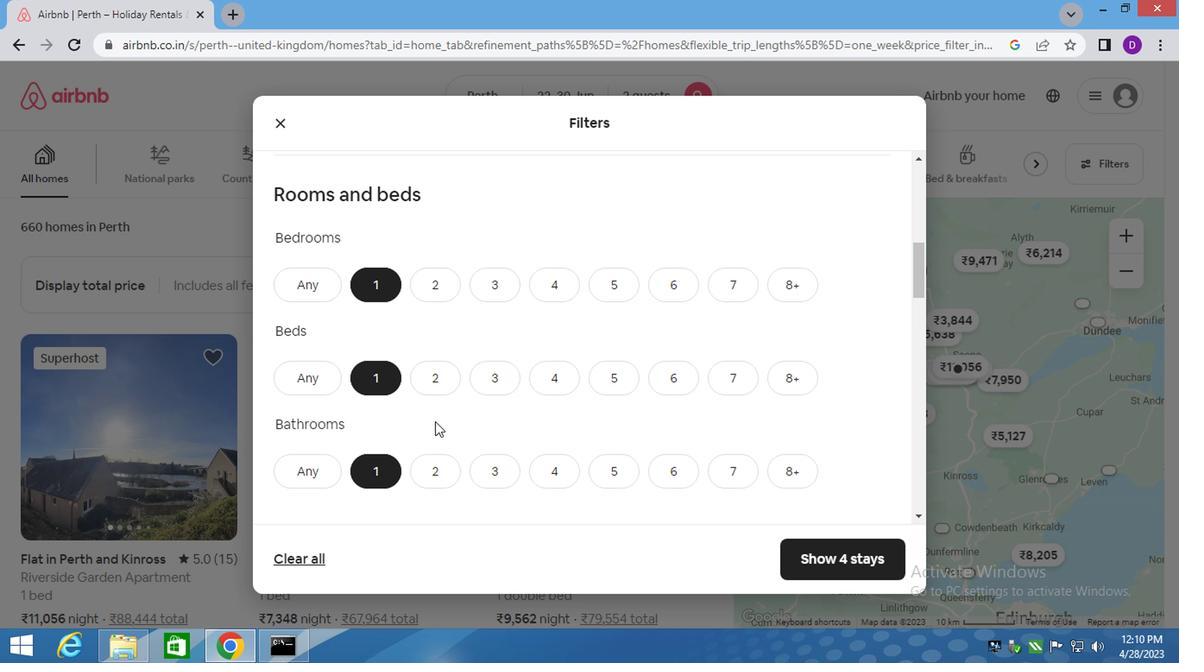
Action: Mouse scrolled (434, 422) with delta (0, -1)
Screenshot: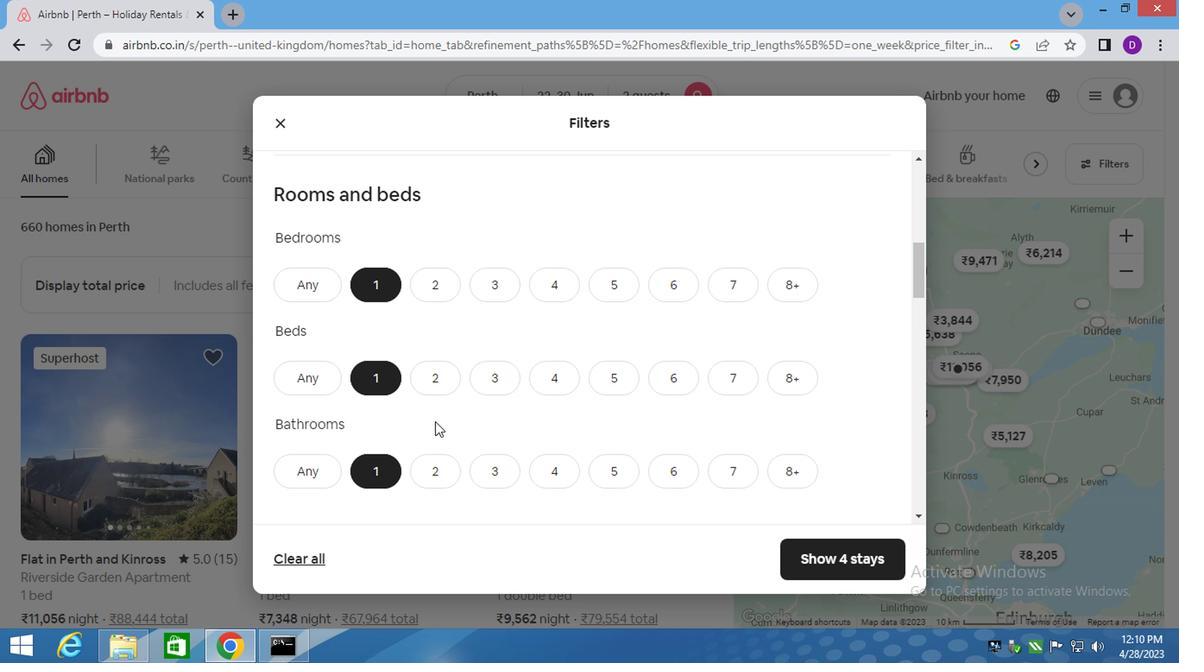 
Action: Mouse scrolled (434, 422) with delta (0, -1)
Screenshot: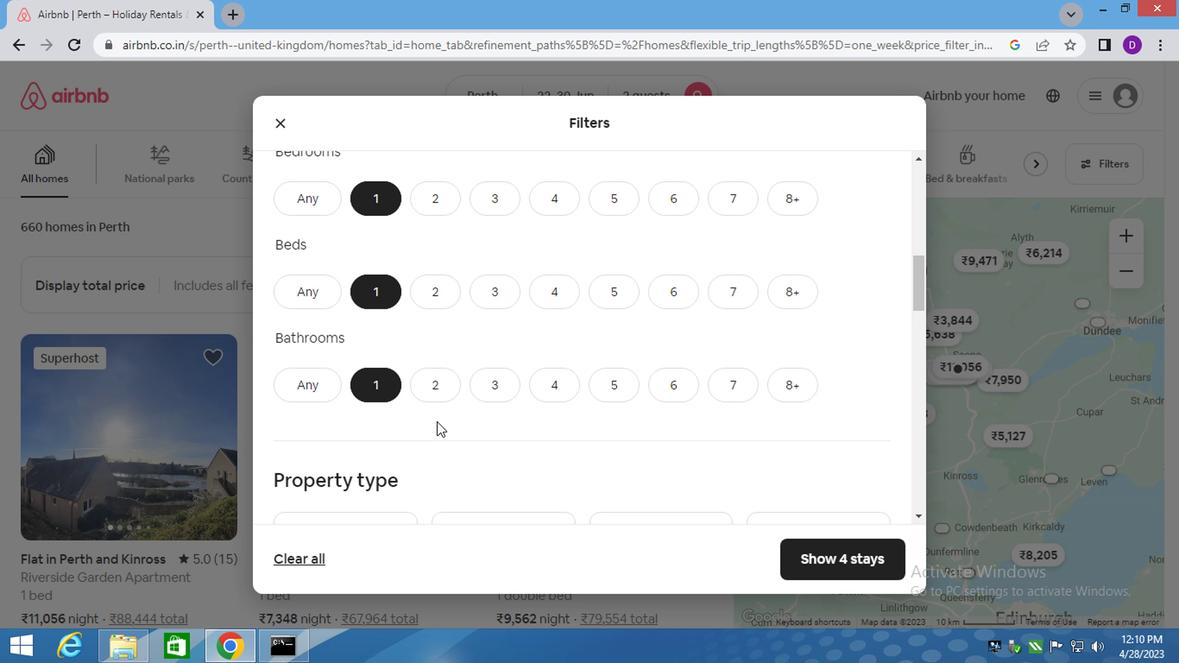 
Action: Mouse scrolled (434, 422) with delta (0, -1)
Screenshot: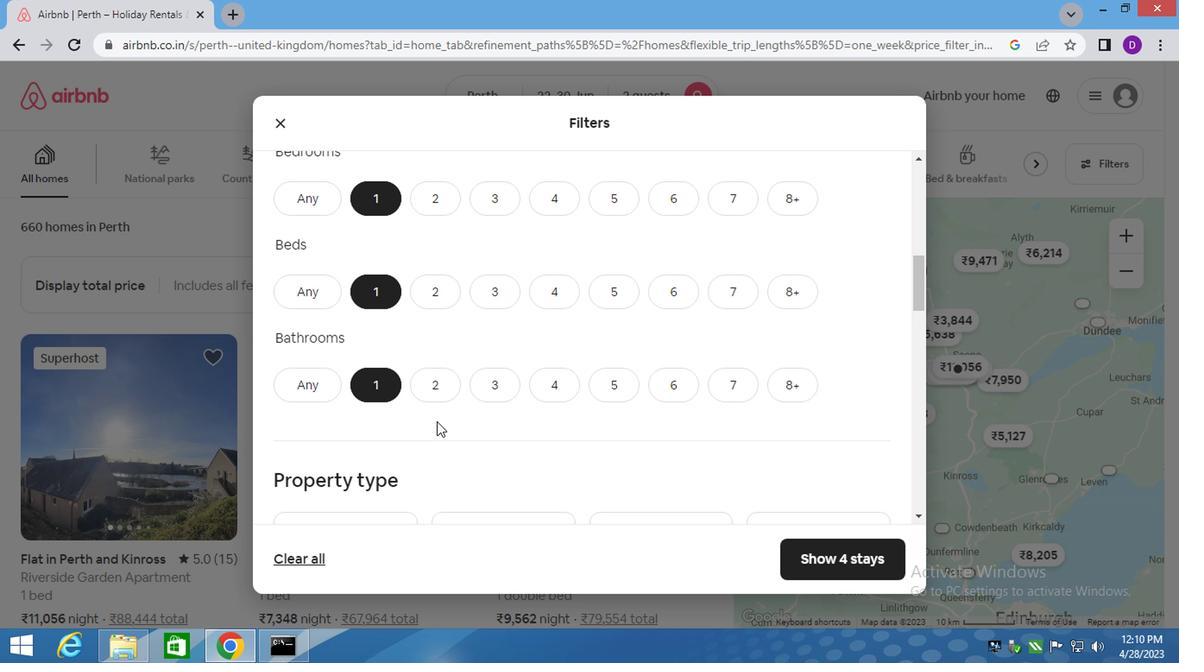 
Action: Mouse scrolled (434, 422) with delta (0, -1)
Screenshot: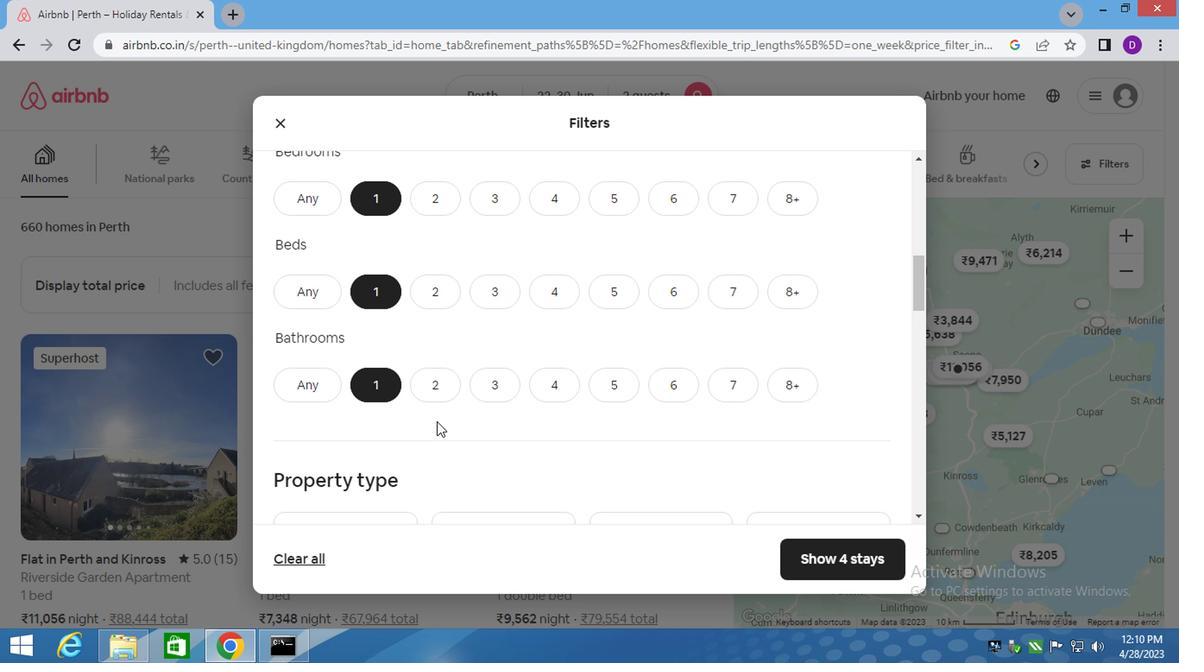
Action: Mouse moved to (355, 331)
Screenshot: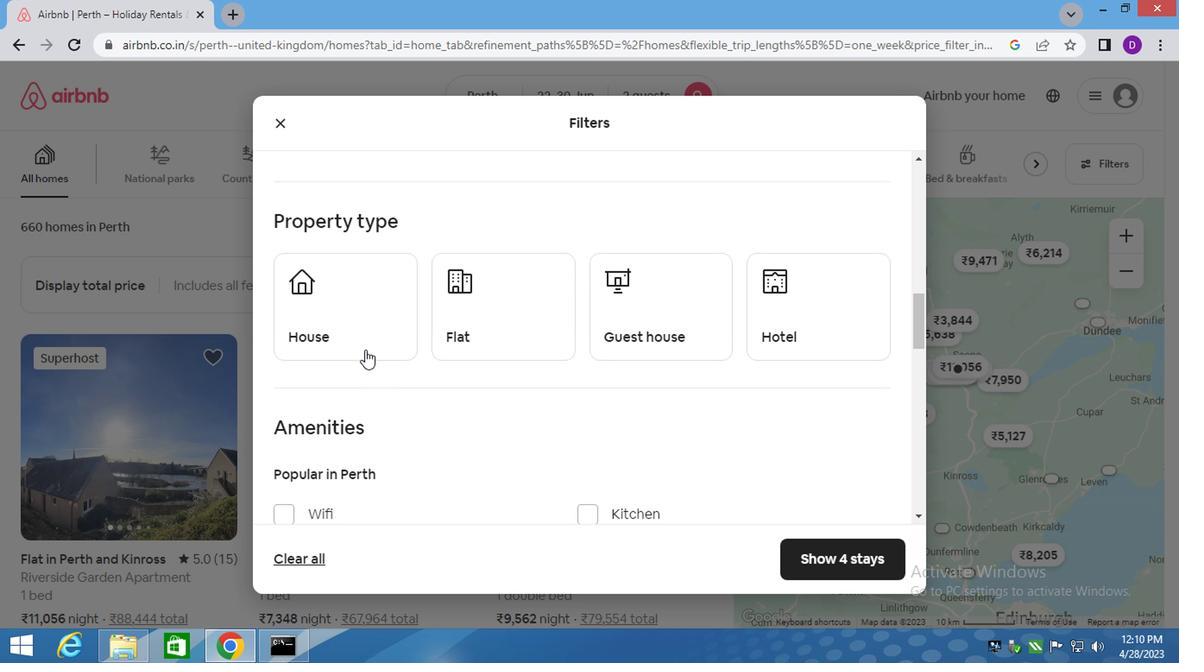
Action: Mouse pressed left at (355, 331)
Screenshot: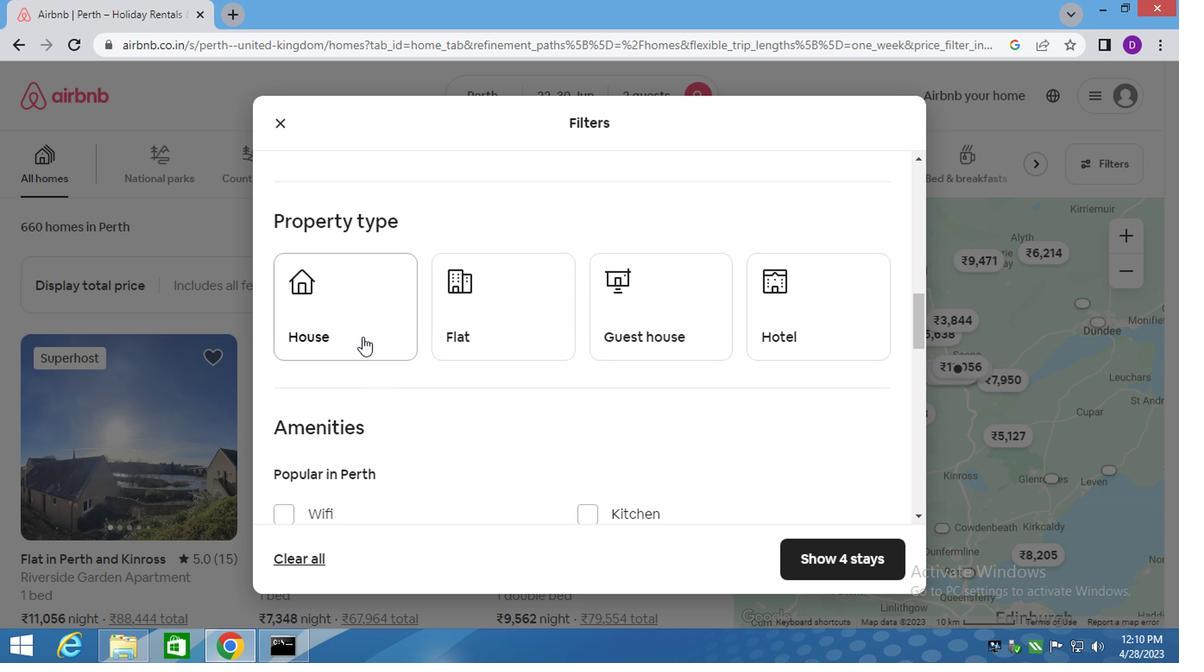 
Action: Mouse moved to (478, 320)
Screenshot: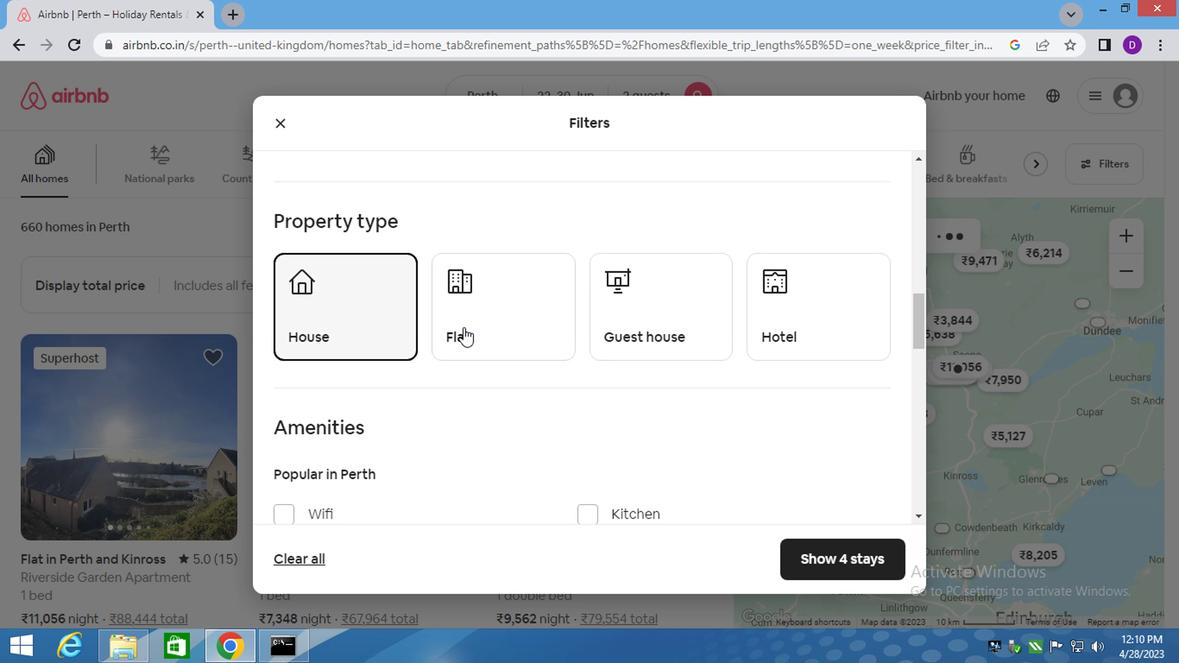 
Action: Mouse pressed left at (478, 320)
Screenshot: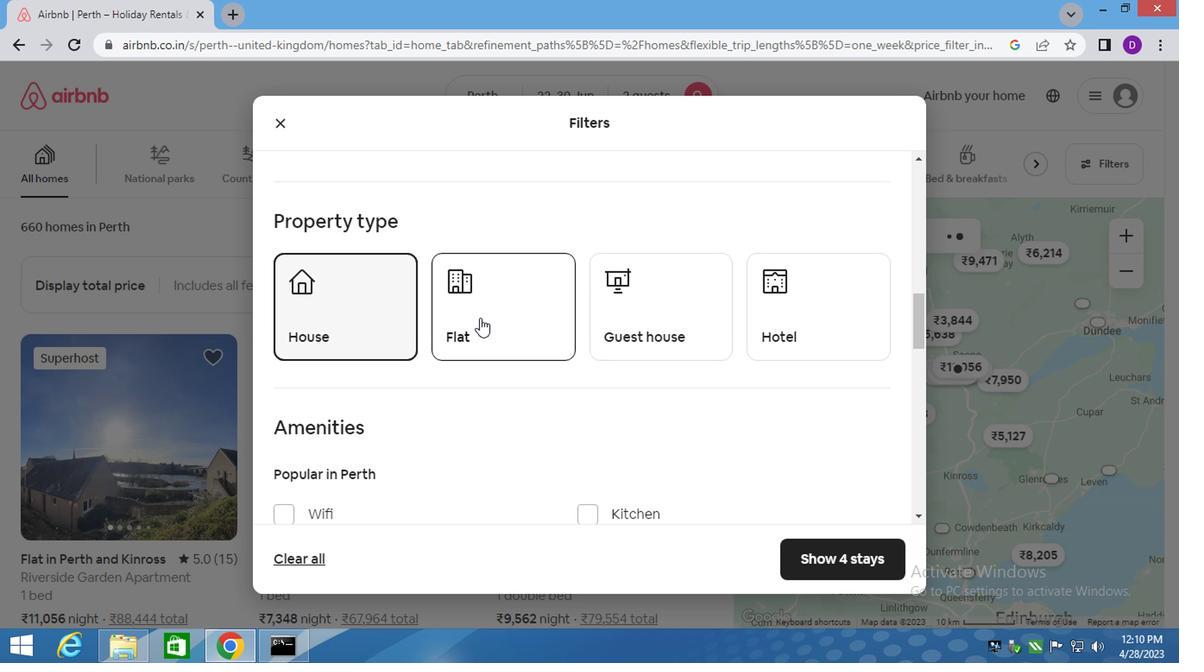 
Action: Mouse moved to (608, 337)
Screenshot: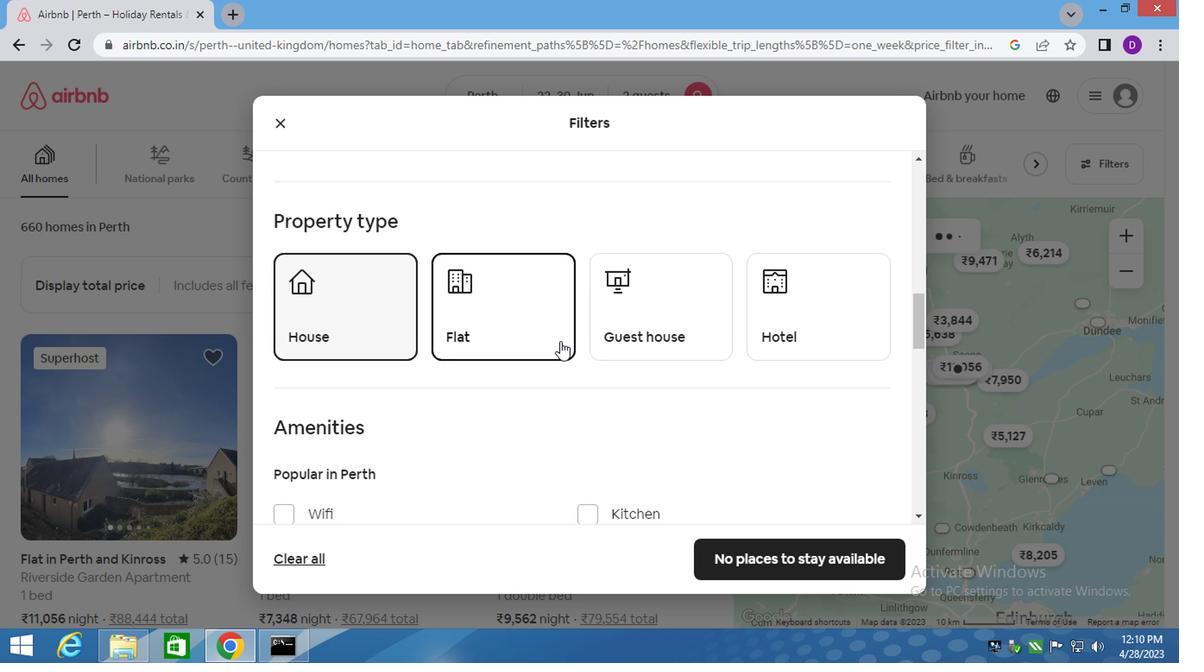 
Action: Mouse pressed left at (608, 337)
Screenshot: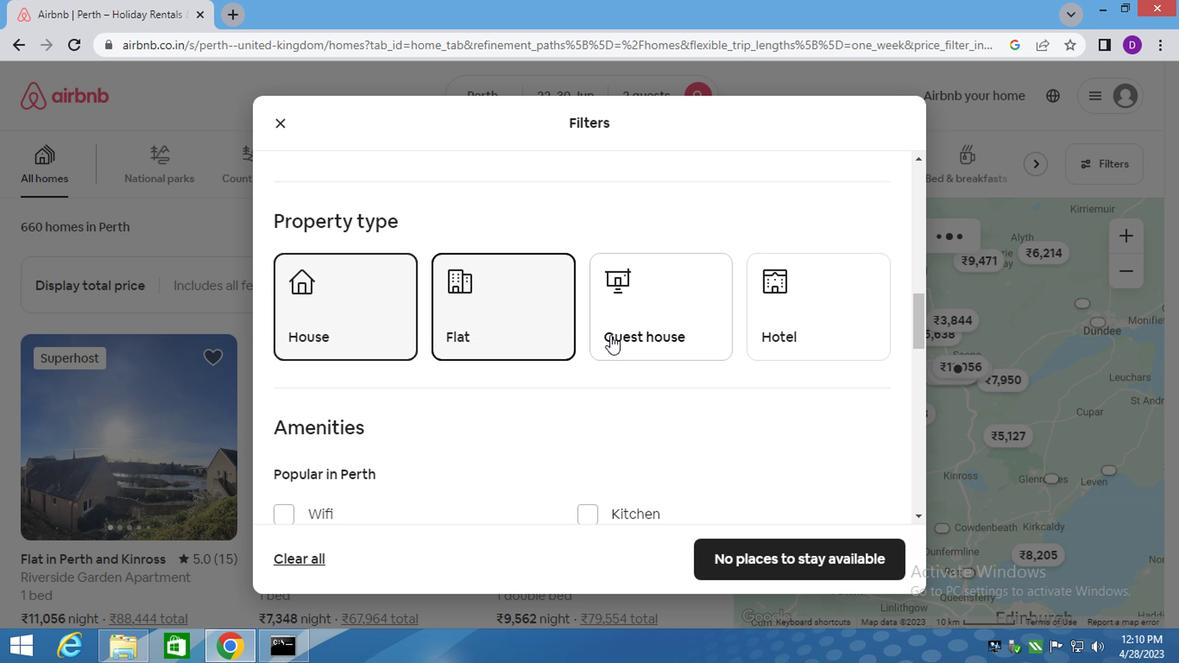 
Action: Mouse moved to (761, 299)
Screenshot: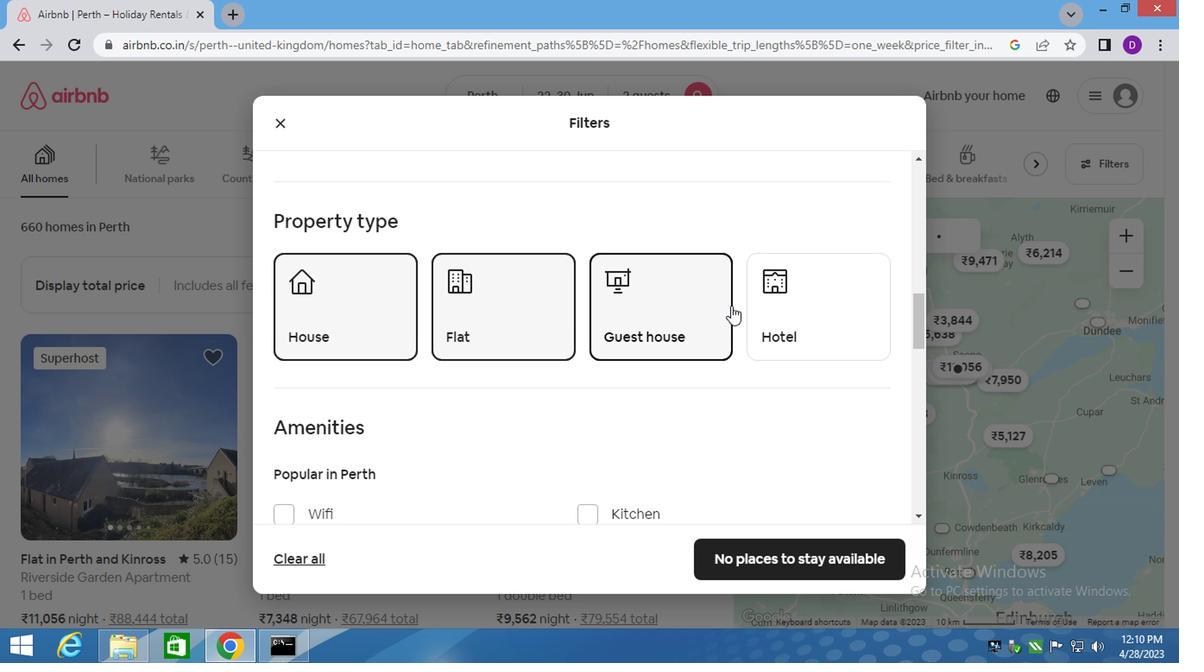 
Action: Mouse pressed left at (761, 299)
Screenshot: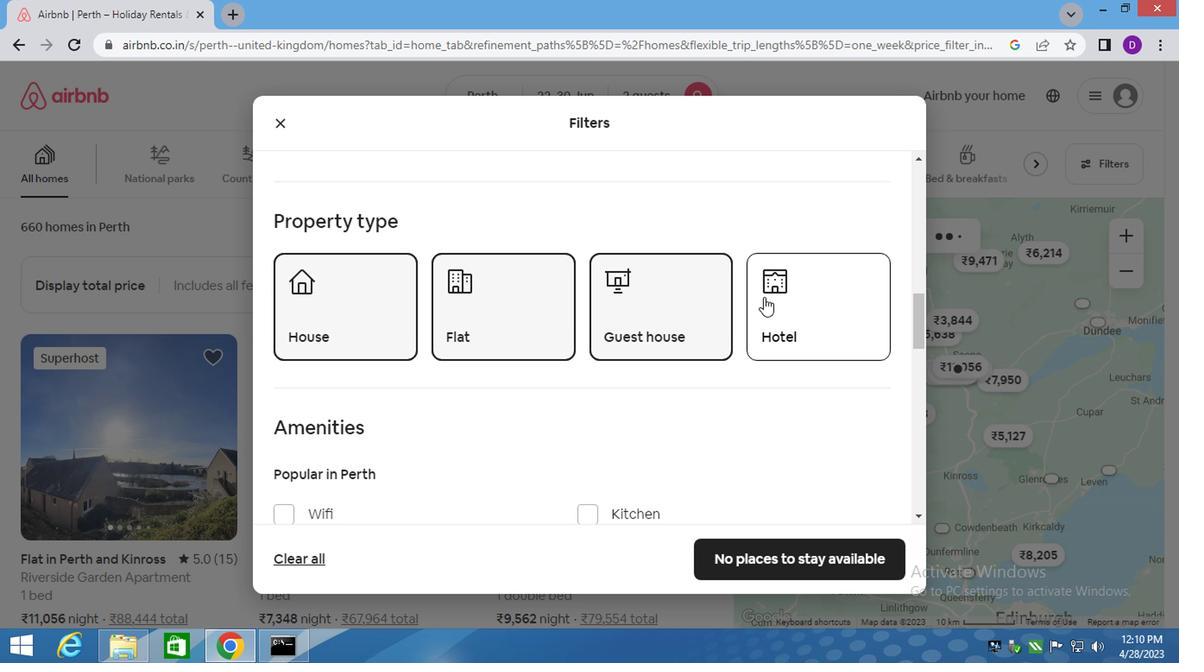 
Action: Mouse moved to (715, 355)
Screenshot: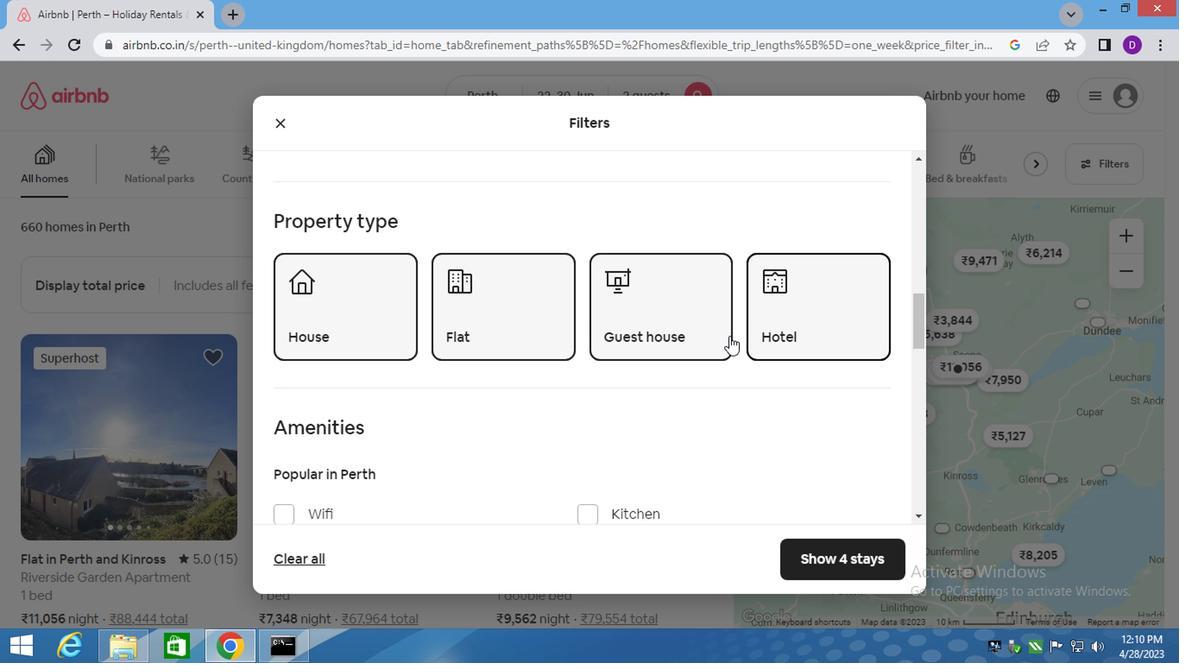 
Action: Mouse scrolled (715, 353) with delta (0, -1)
Screenshot: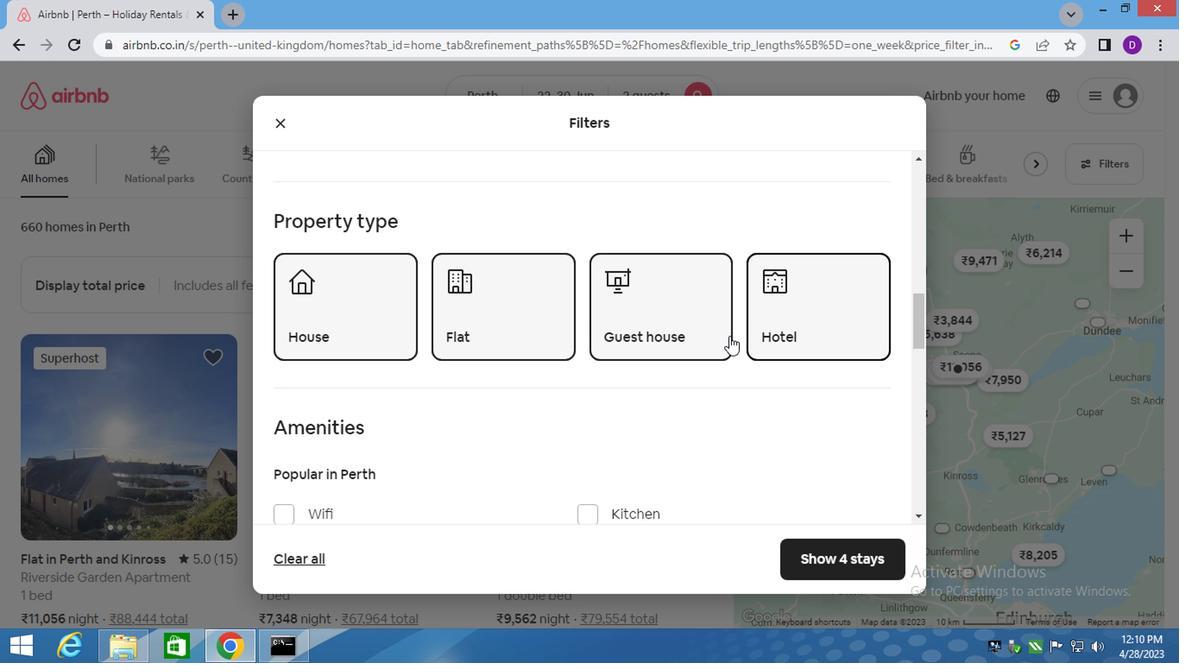 
Action: Mouse moved to (714, 358)
Screenshot: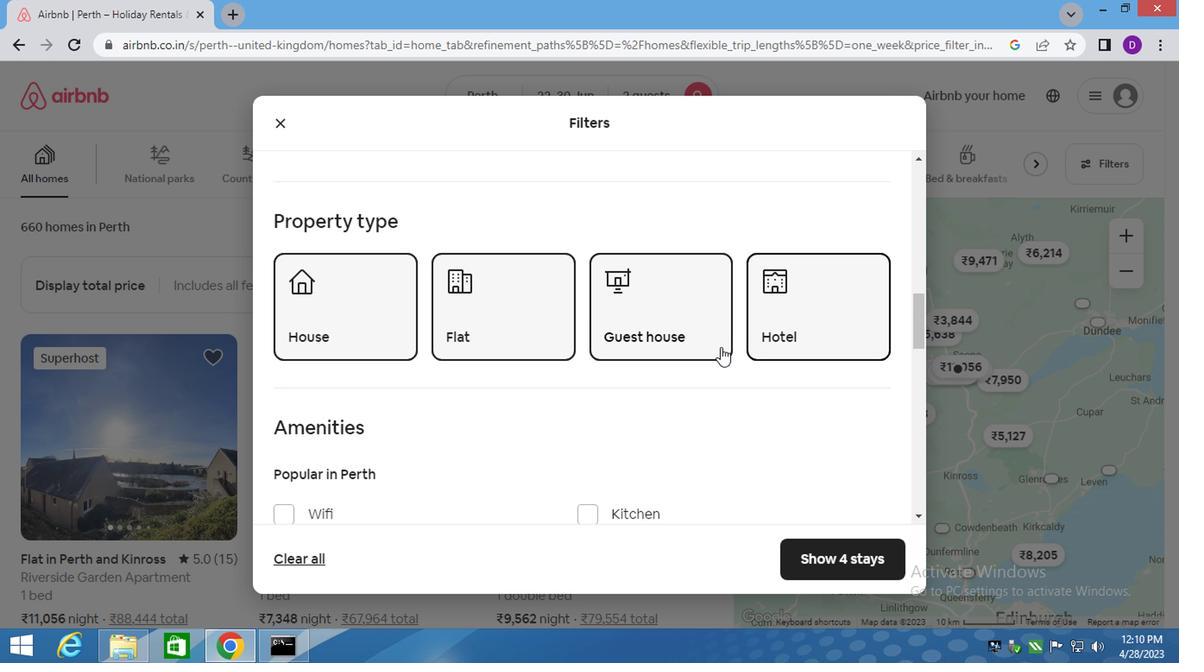 
Action: Mouse scrolled (715, 355) with delta (0, -1)
Screenshot: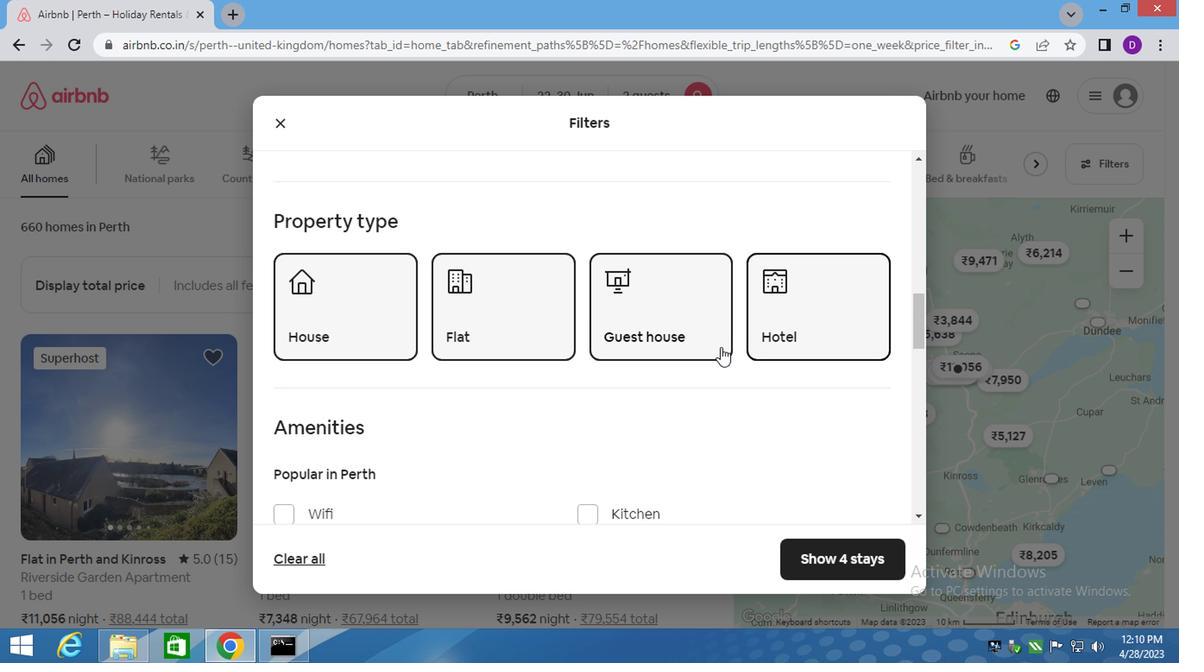 
Action: Mouse scrolled (714, 357) with delta (0, 0)
Screenshot: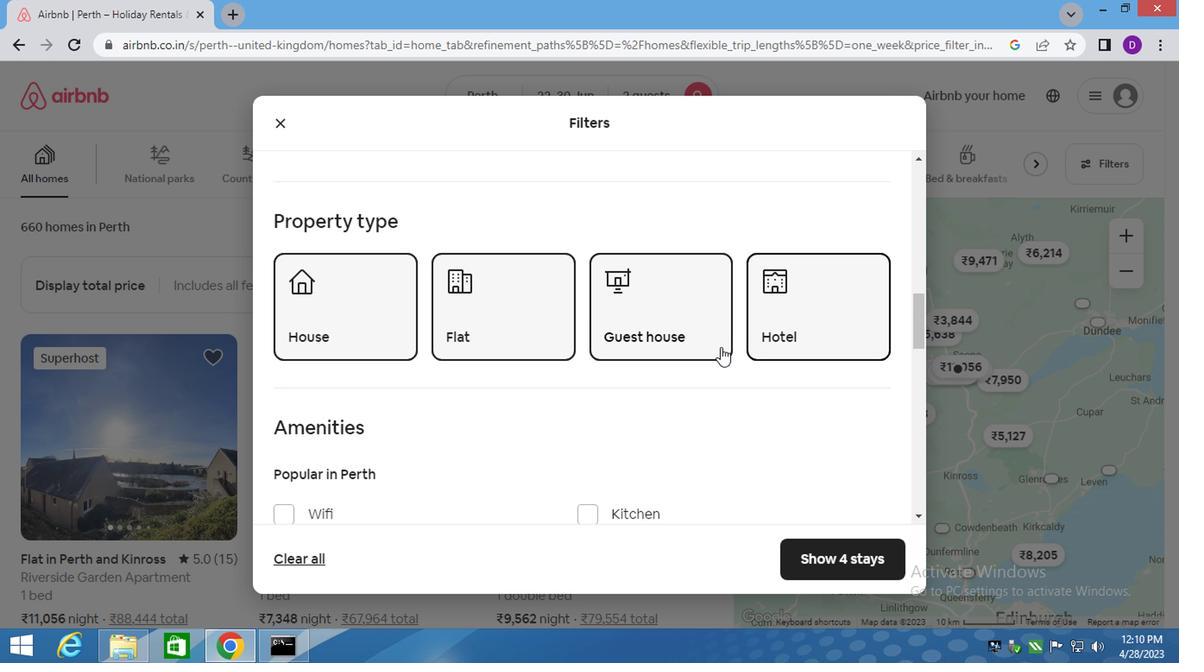 
Action: Mouse moved to (713, 359)
Screenshot: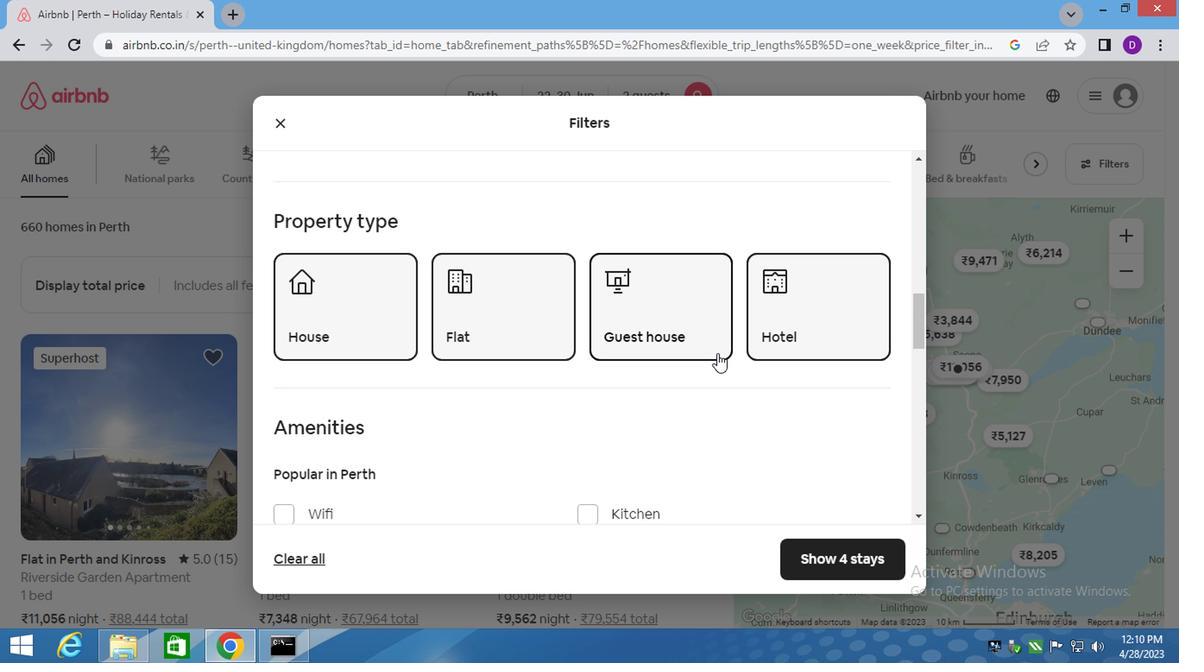 
Action: Mouse scrolled (713, 357) with delta (0, 0)
Screenshot: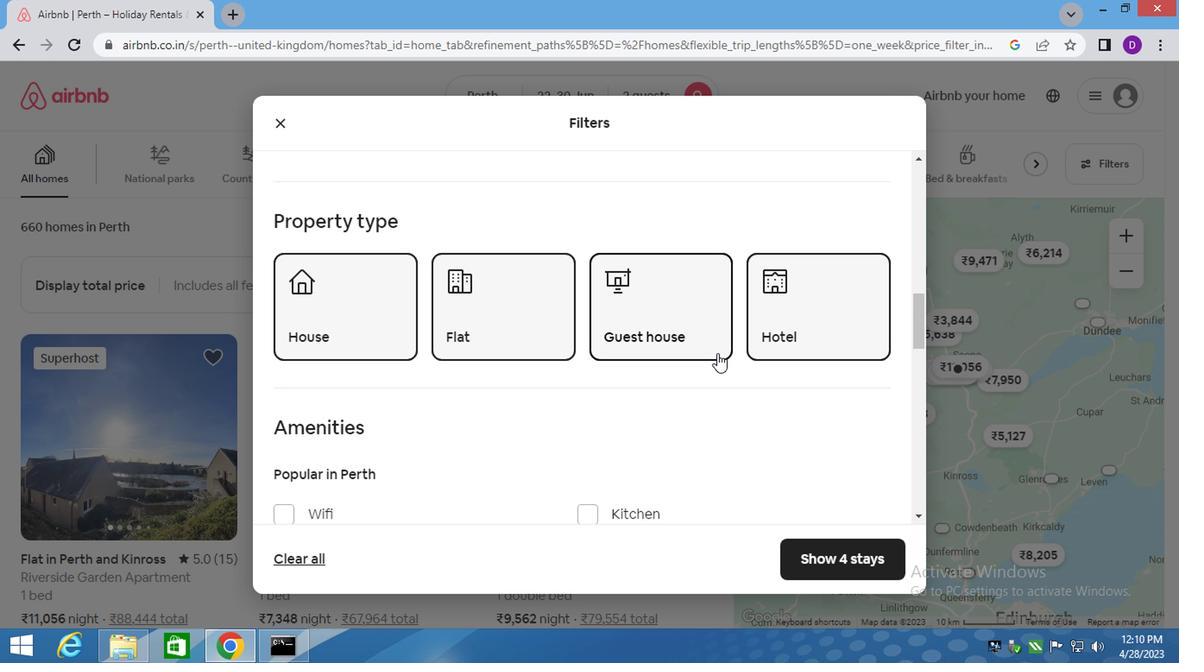 
Action: Mouse moved to (715, 366)
Screenshot: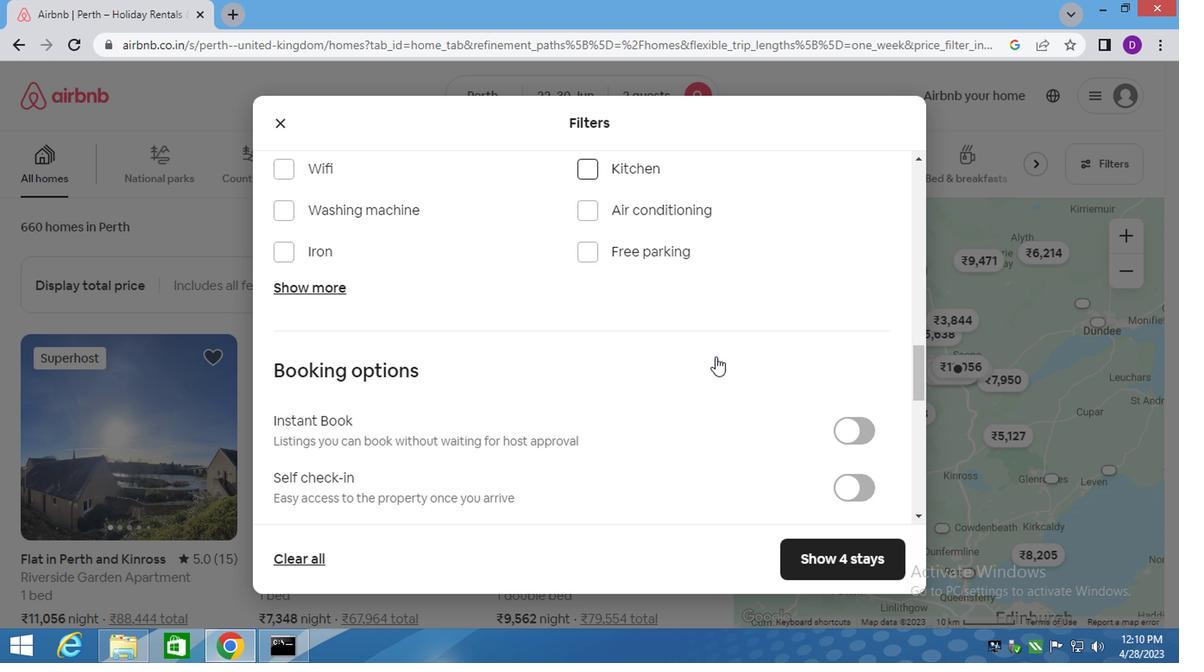 
Action: Mouse scrolled (715, 365) with delta (0, 0)
Screenshot: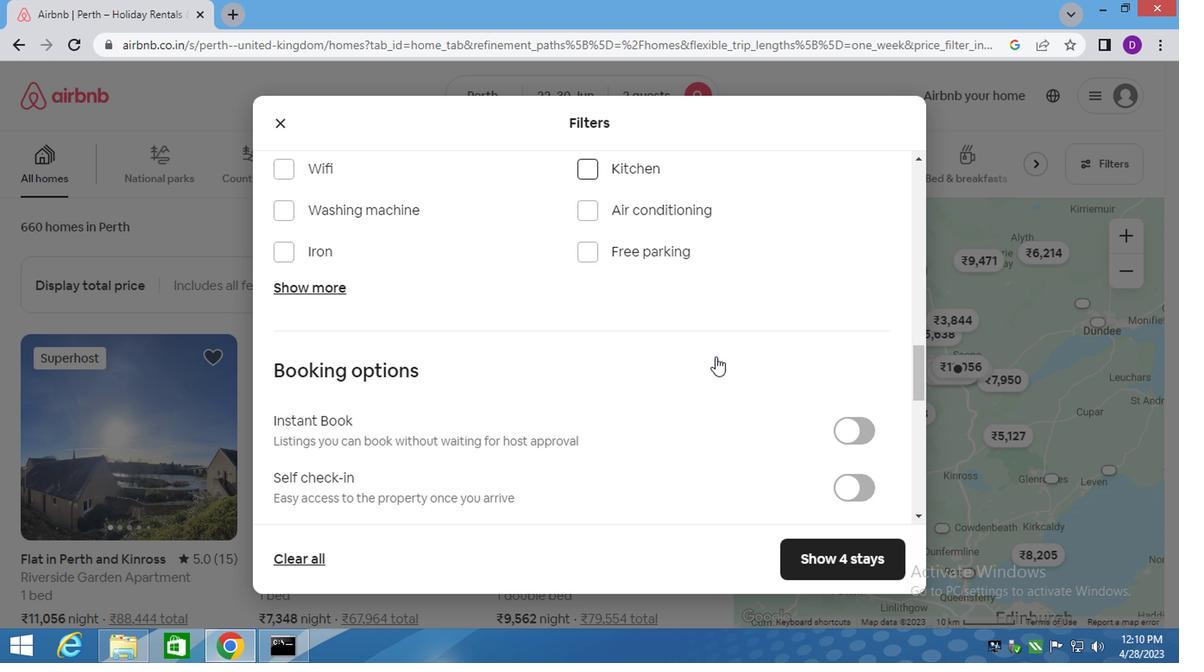 
Action: Mouse moved to (719, 368)
Screenshot: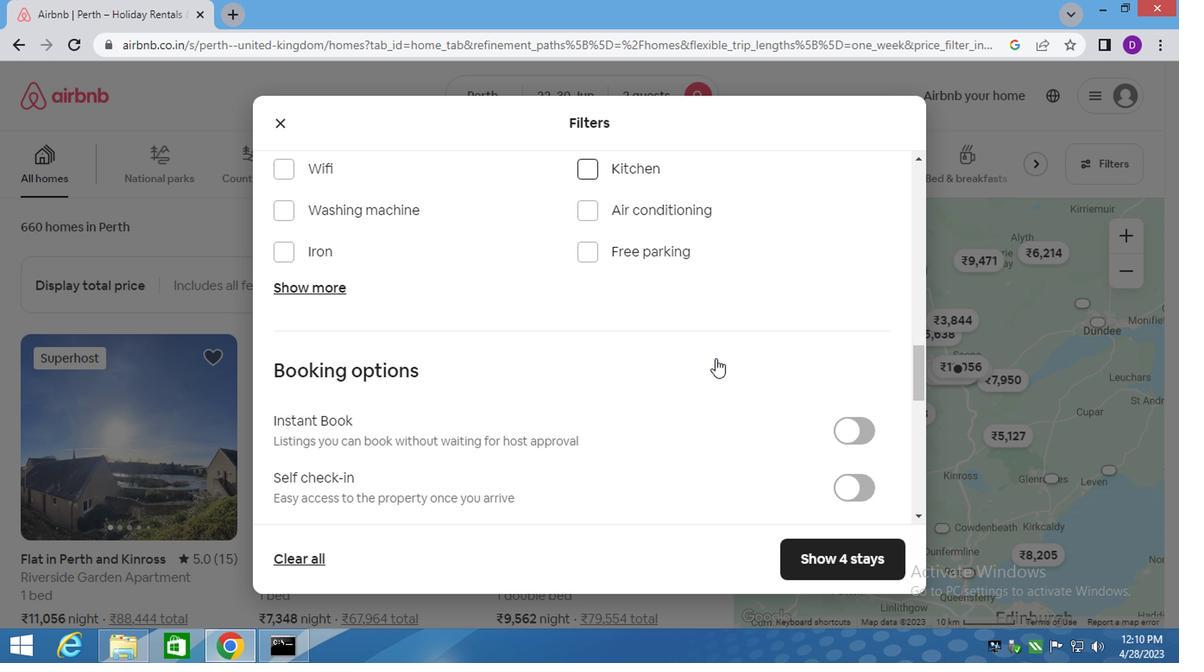 
Action: Mouse scrolled (719, 368) with delta (0, 0)
Screenshot: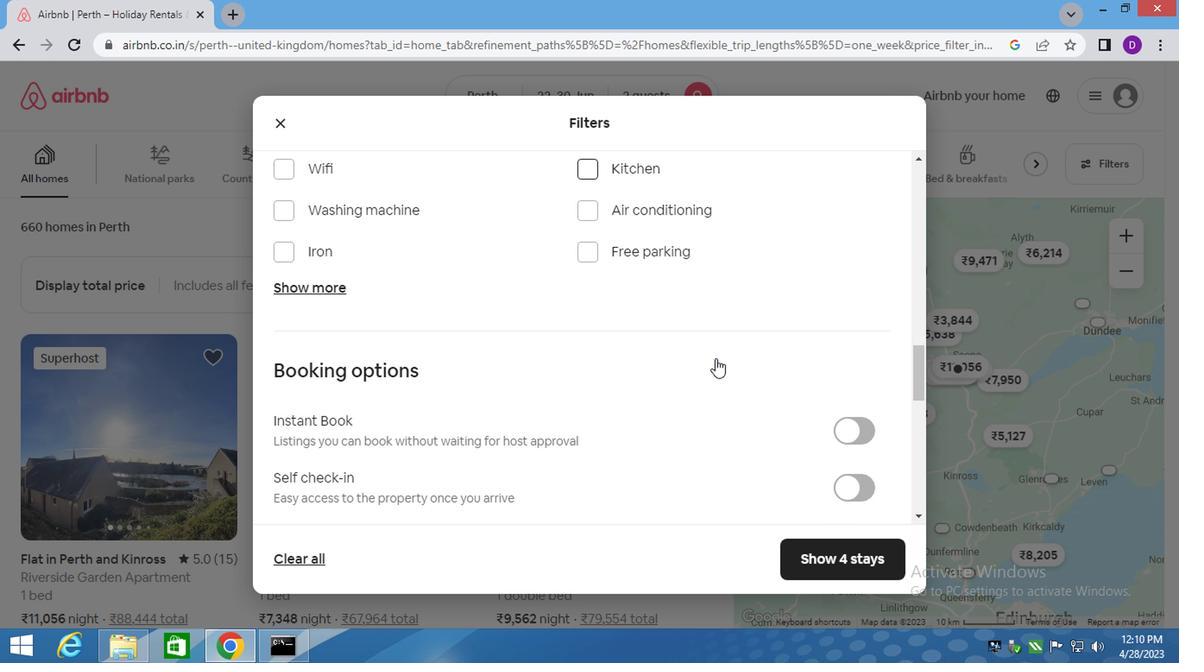 
Action: Mouse moved to (853, 324)
Screenshot: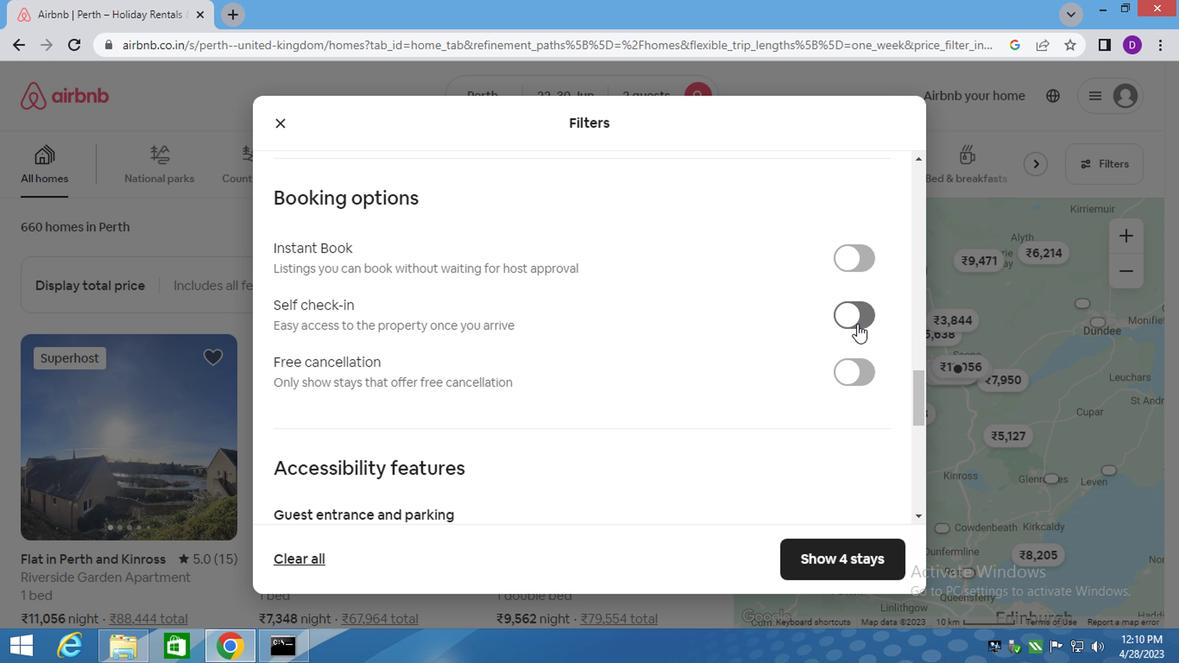 
Action: Mouse pressed left at (853, 324)
Screenshot: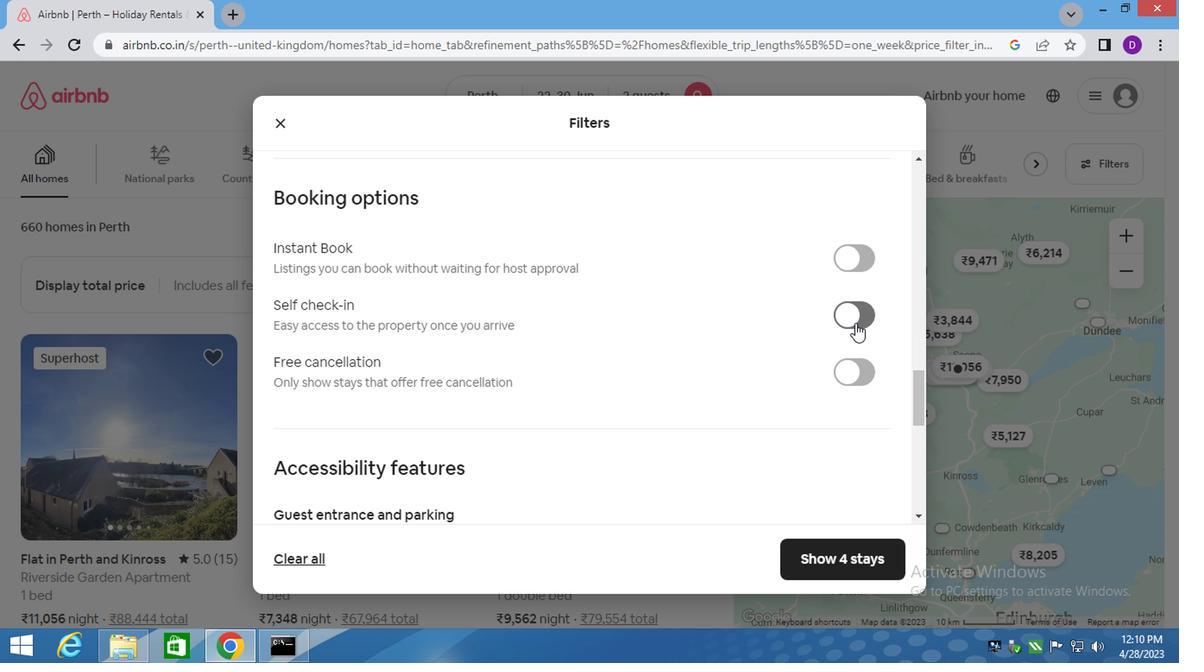 
Action: Mouse moved to (602, 423)
Screenshot: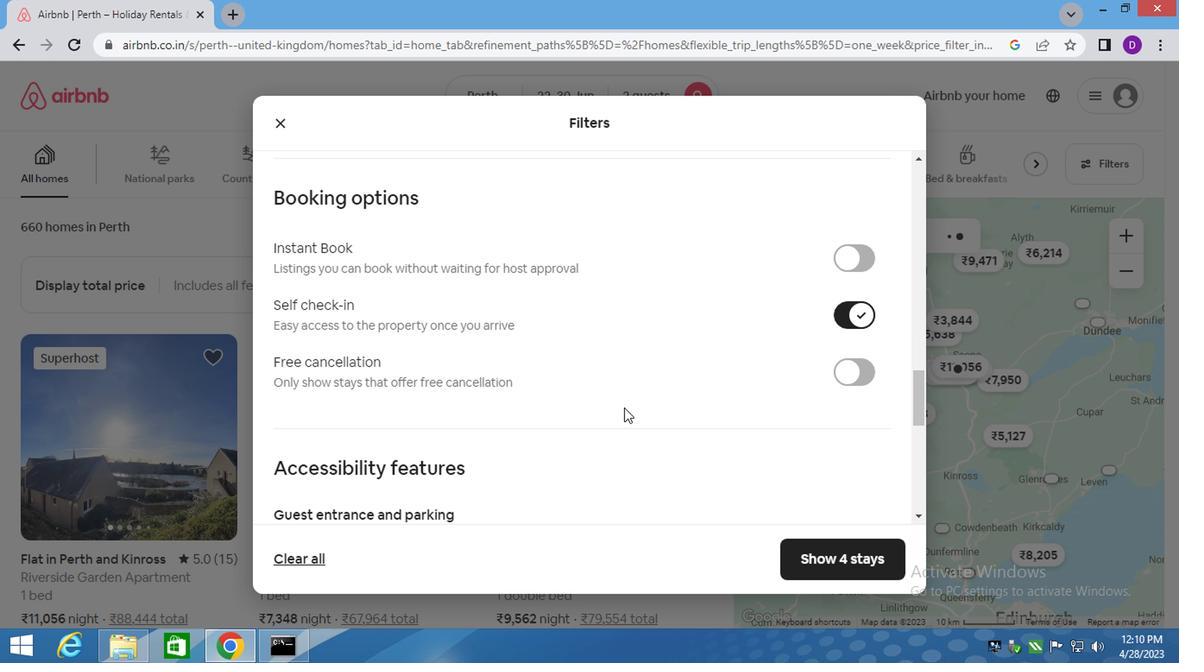 
Action: Mouse scrolled (602, 422) with delta (0, -1)
Screenshot: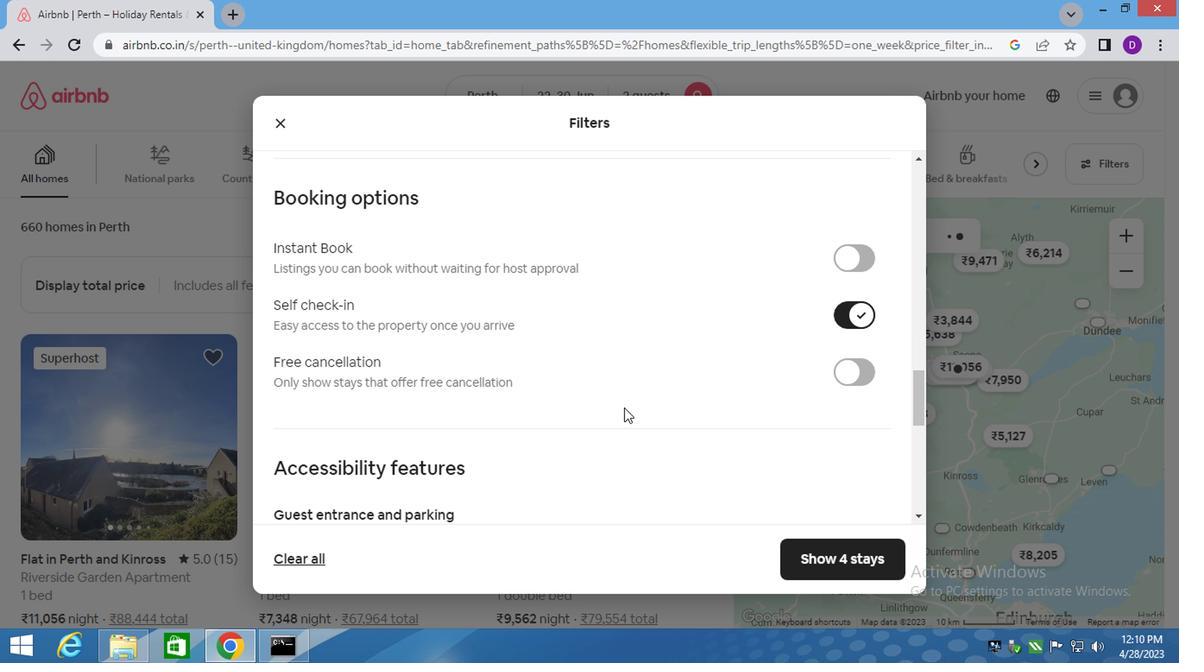 
Action: Mouse moved to (602, 423)
Screenshot: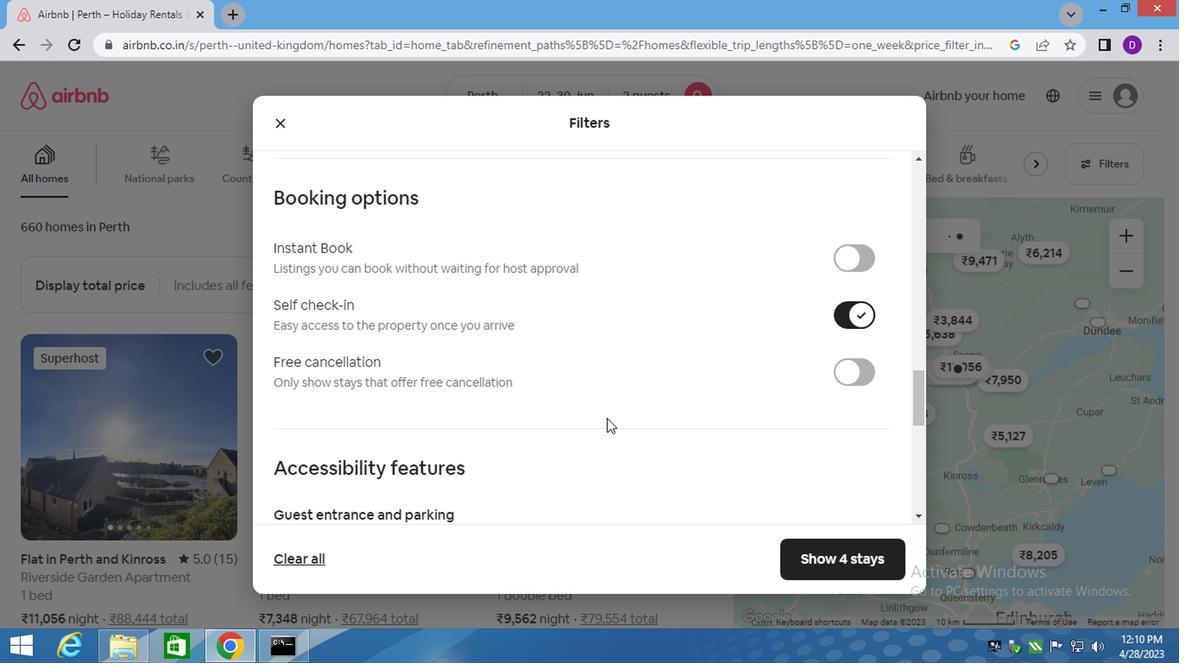 
Action: Mouse scrolled (602, 422) with delta (0, -1)
Screenshot: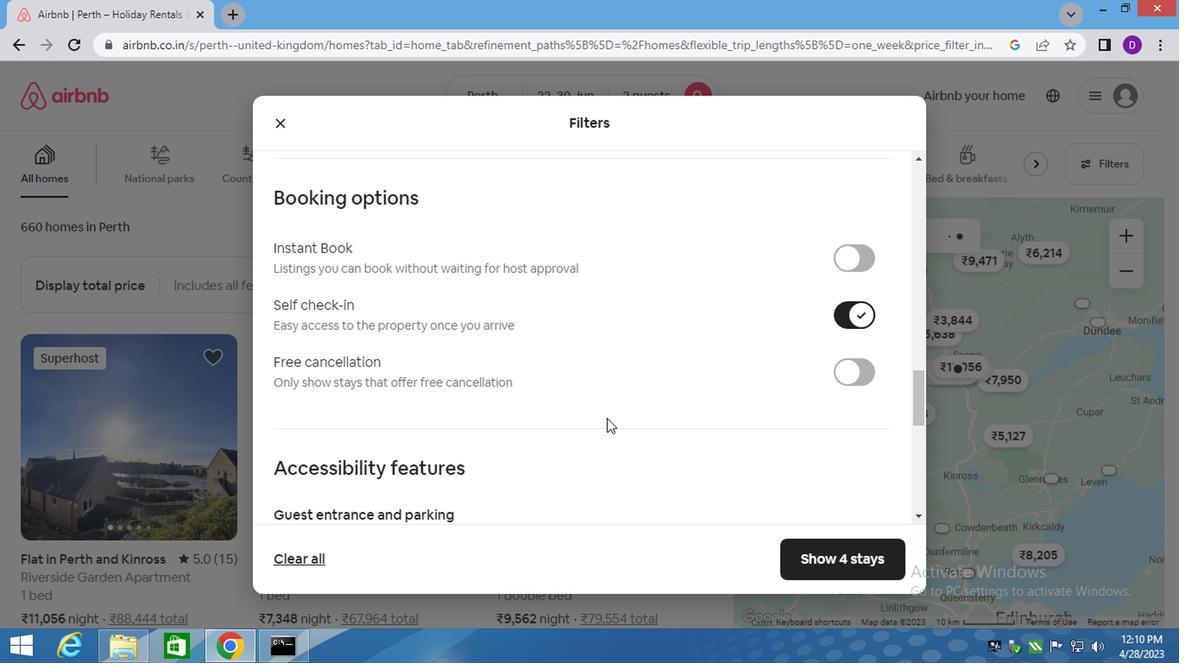 
Action: Mouse scrolled (602, 422) with delta (0, -1)
Screenshot: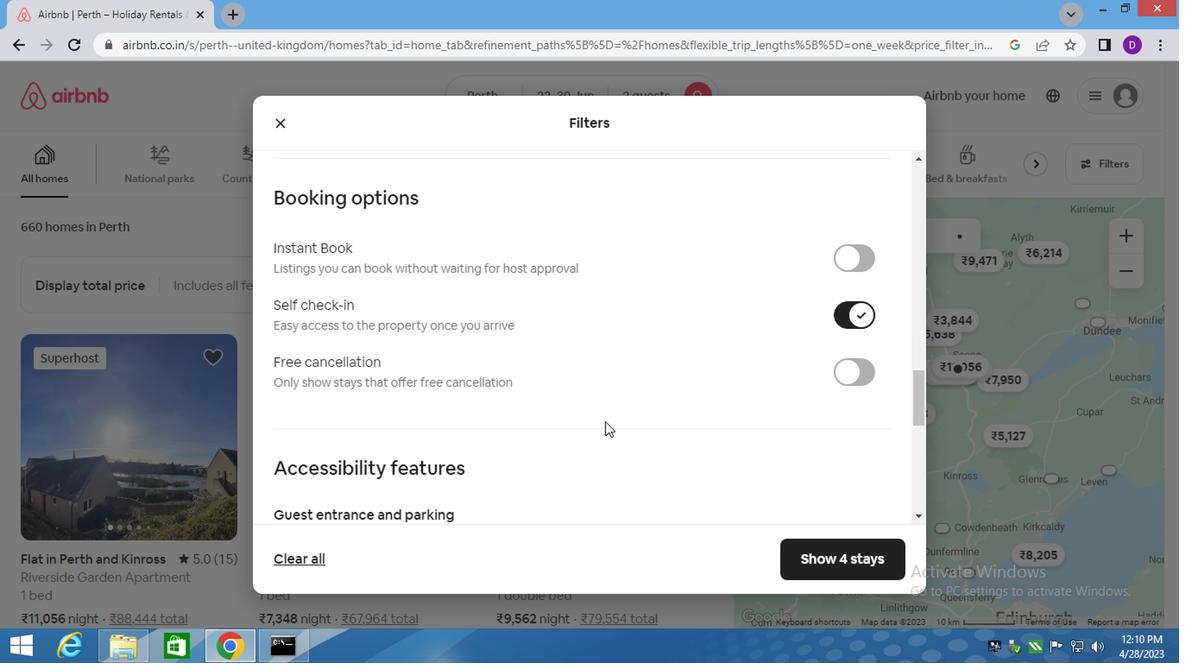 
Action: Mouse scrolled (602, 422) with delta (0, -1)
Screenshot: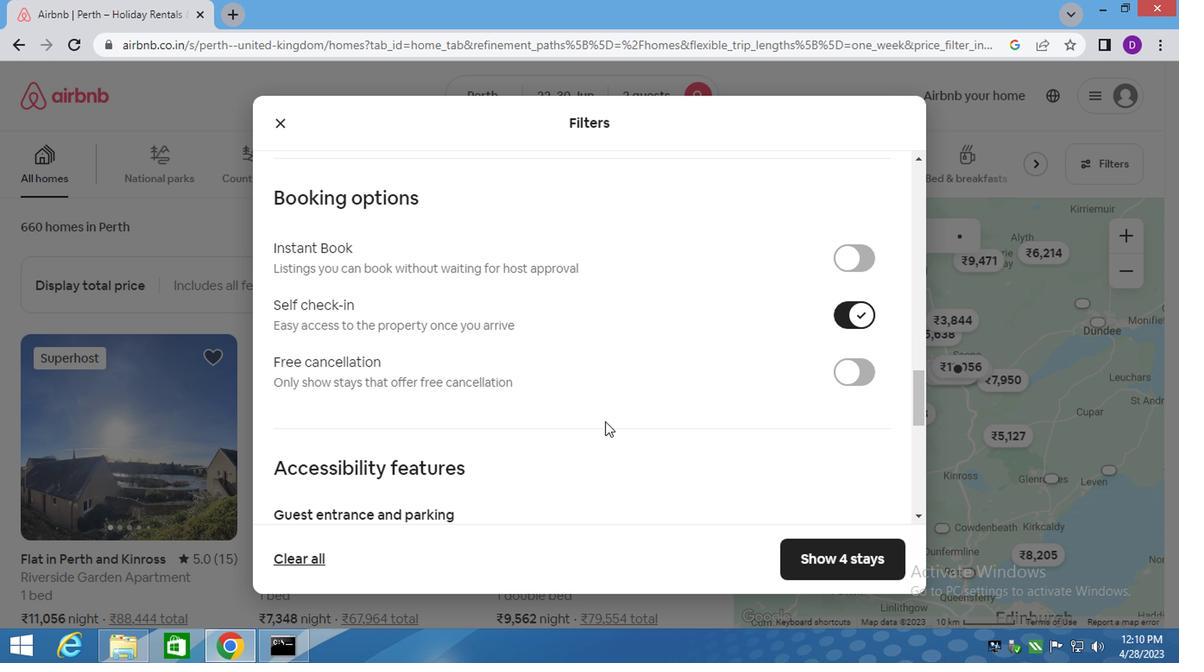 
Action: Mouse scrolled (602, 422) with delta (0, -1)
Screenshot: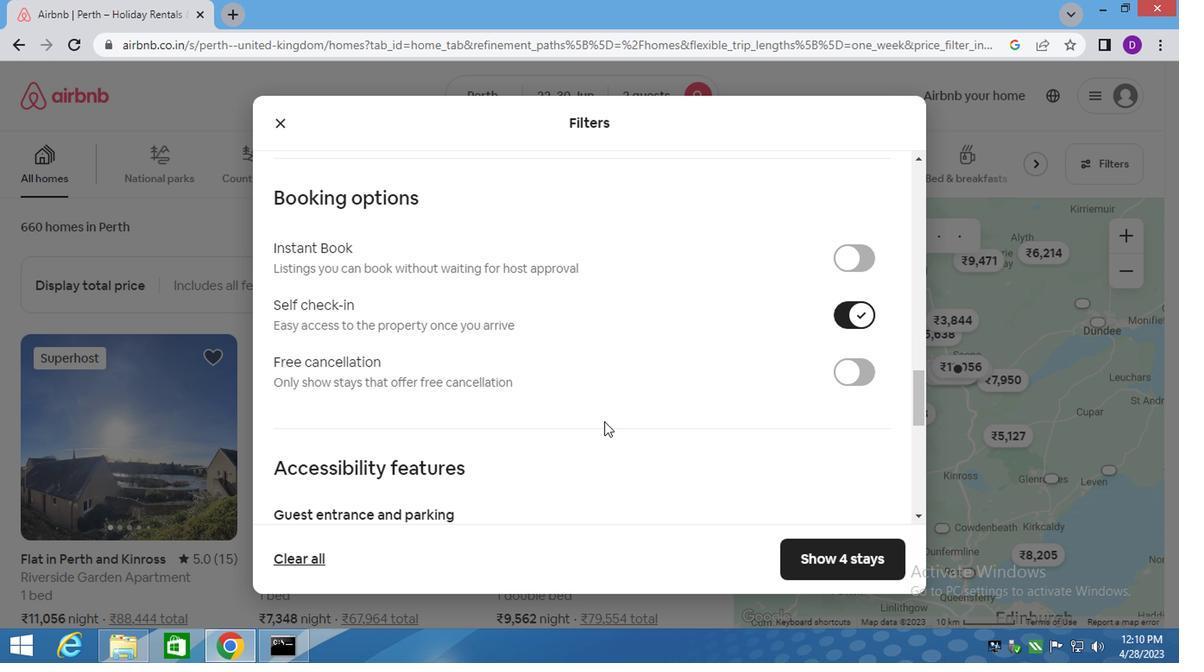 
Action: Mouse scrolled (602, 422) with delta (0, -1)
Screenshot: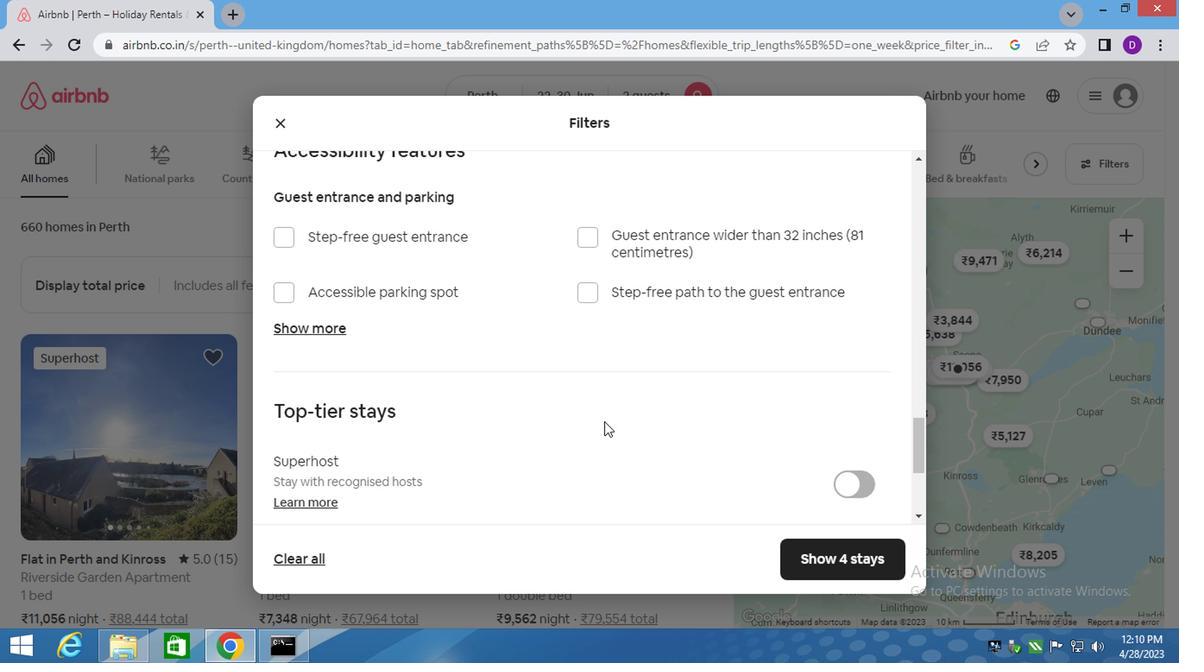 
Action: Mouse scrolled (602, 422) with delta (0, -1)
Screenshot: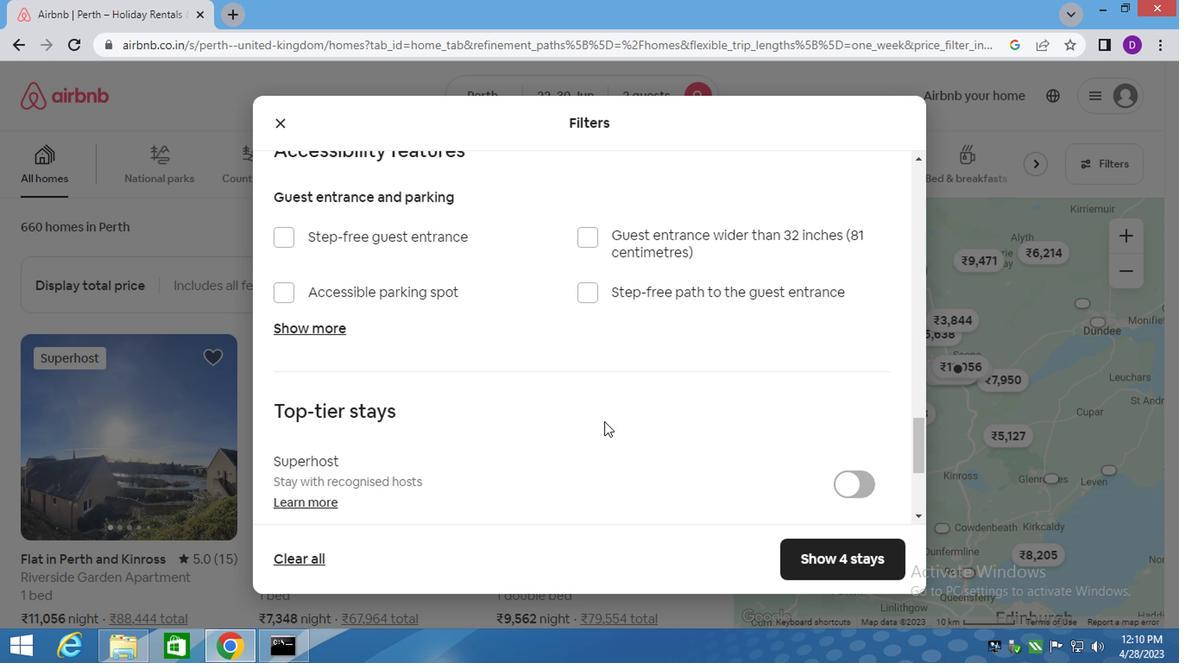 
Action: Mouse scrolled (602, 422) with delta (0, -1)
Screenshot: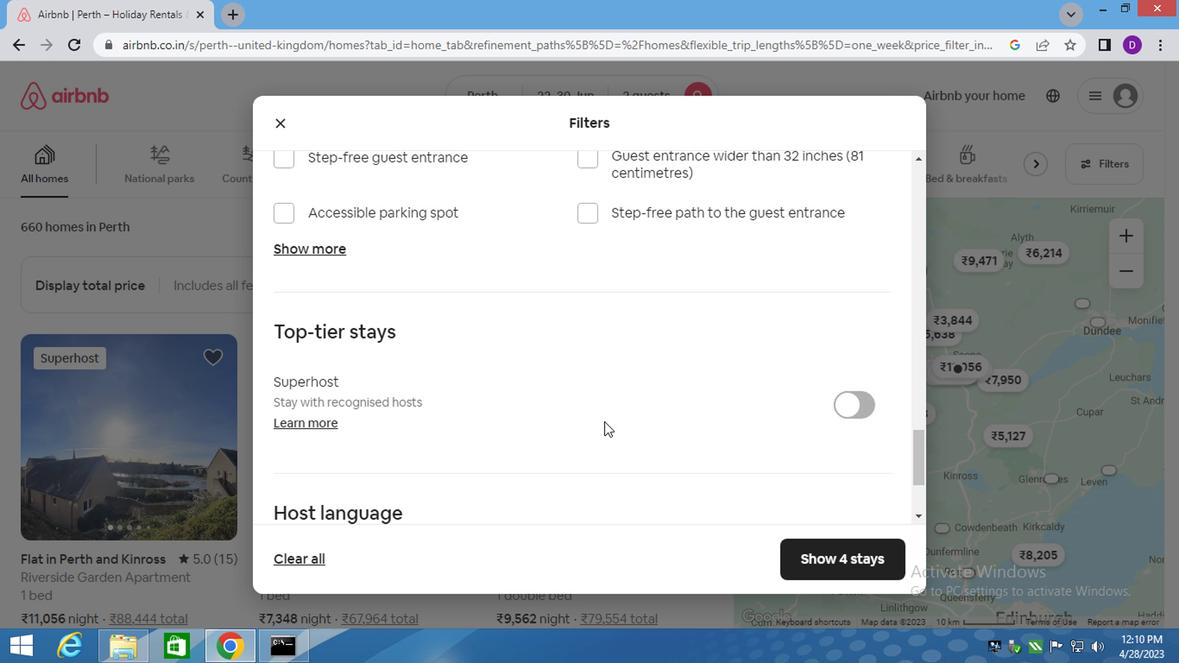 
Action: Mouse moved to (554, 435)
Screenshot: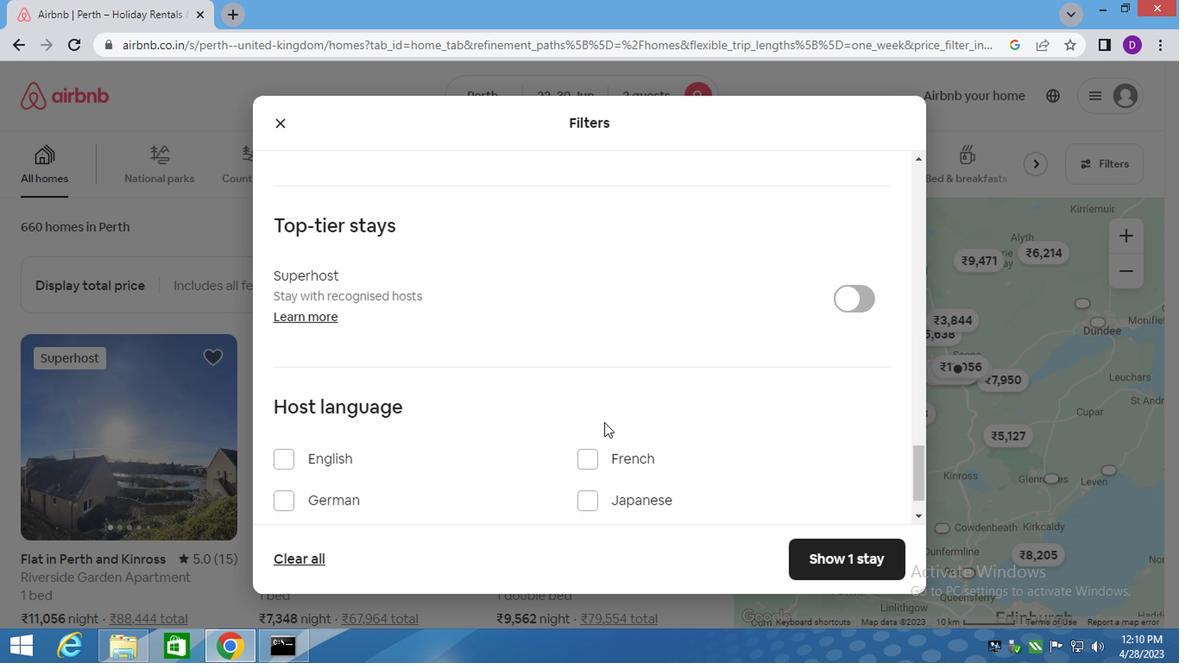 
Action: Mouse scrolled (598, 425) with delta (0, -1)
Screenshot: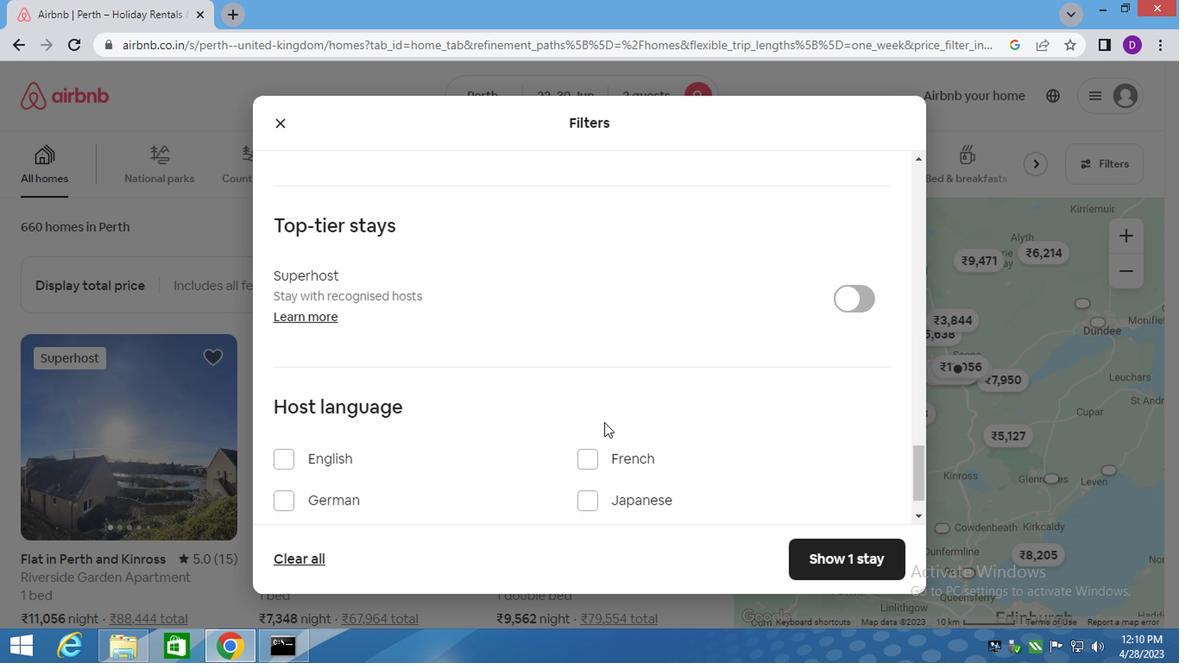 
Action: Mouse moved to (278, 398)
Screenshot: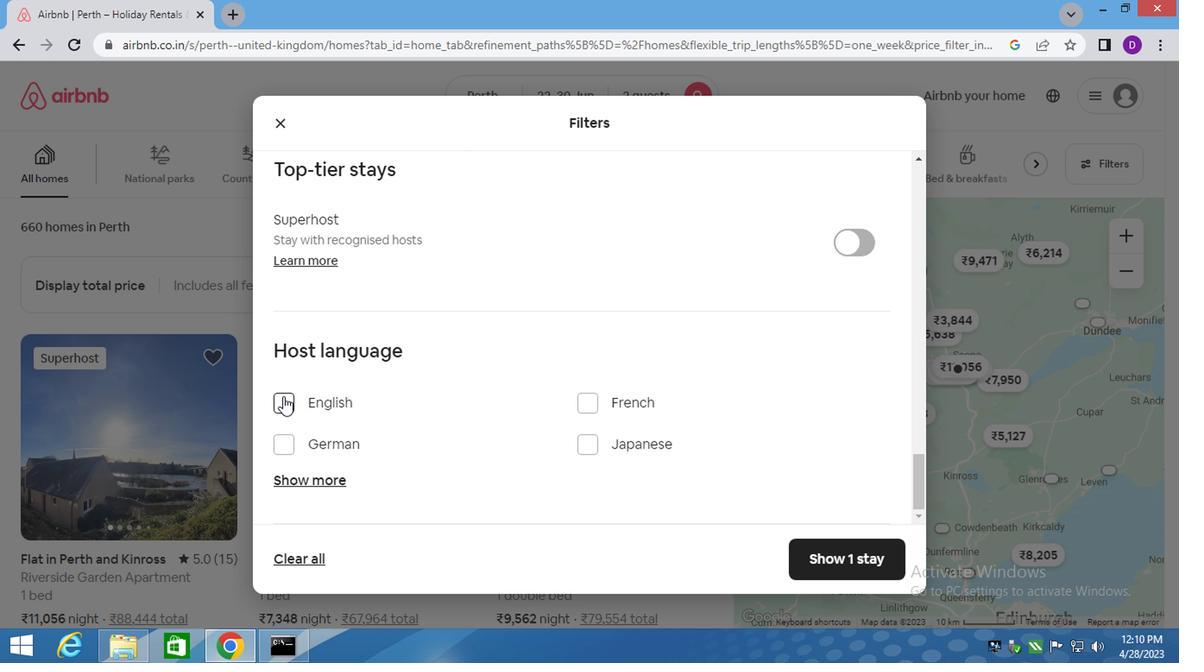 
Action: Mouse pressed left at (278, 398)
Screenshot: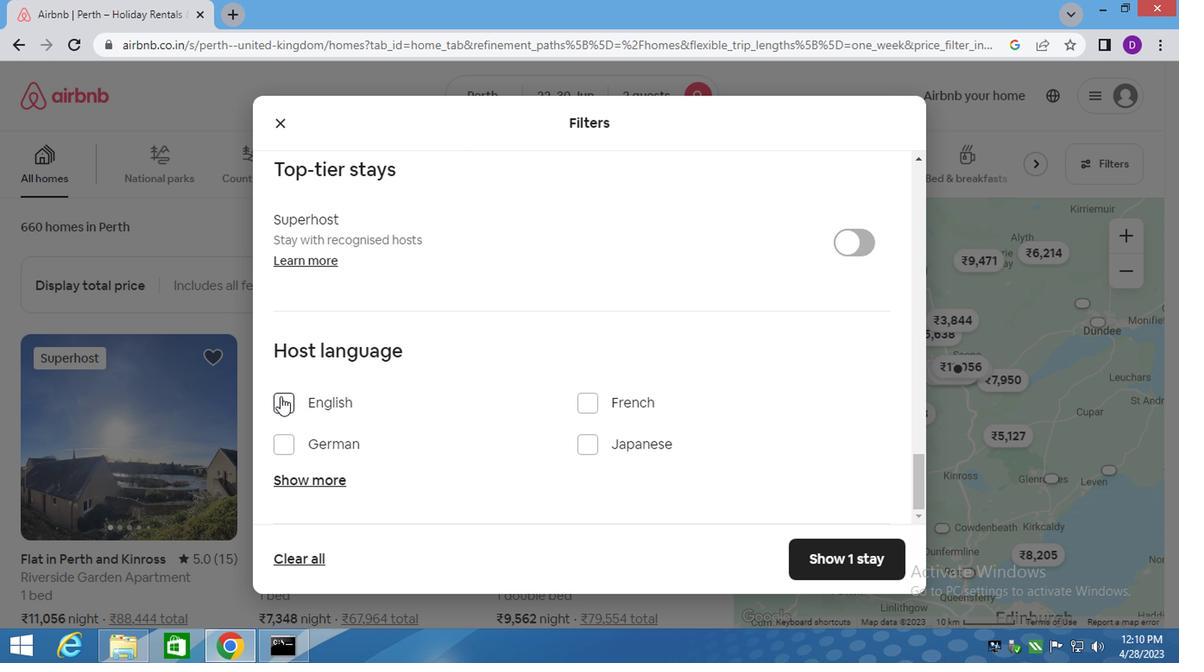 
Action: Mouse moved to (813, 555)
Screenshot: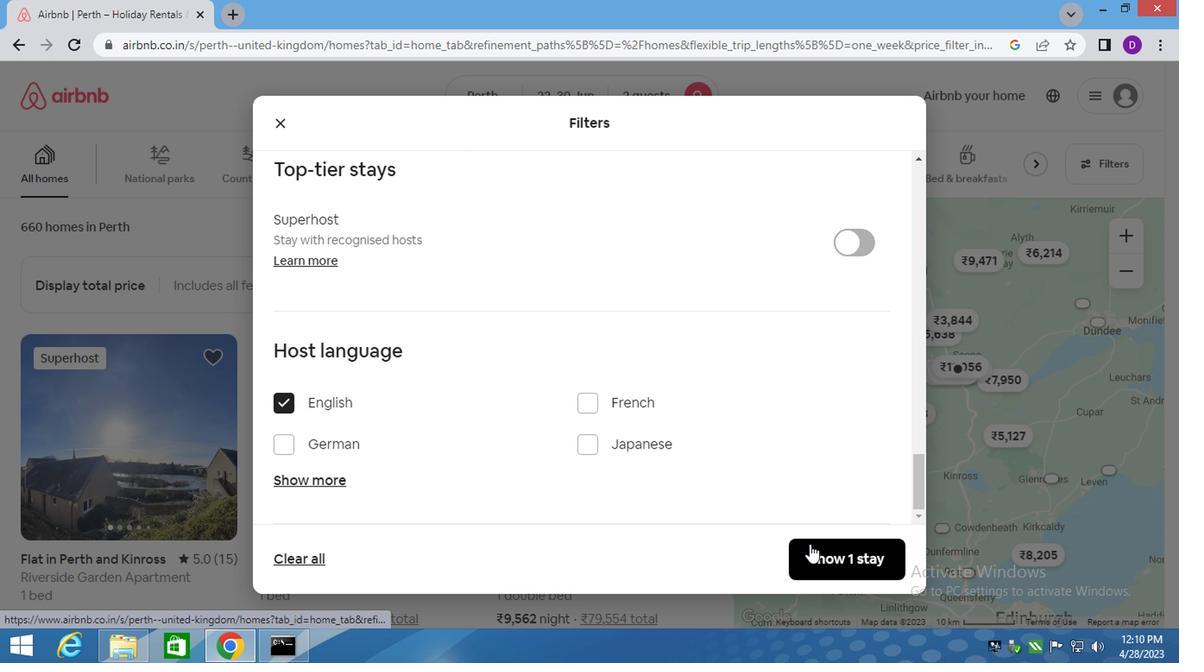 
Action: Mouse pressed left at (813, 555)
Screenshot: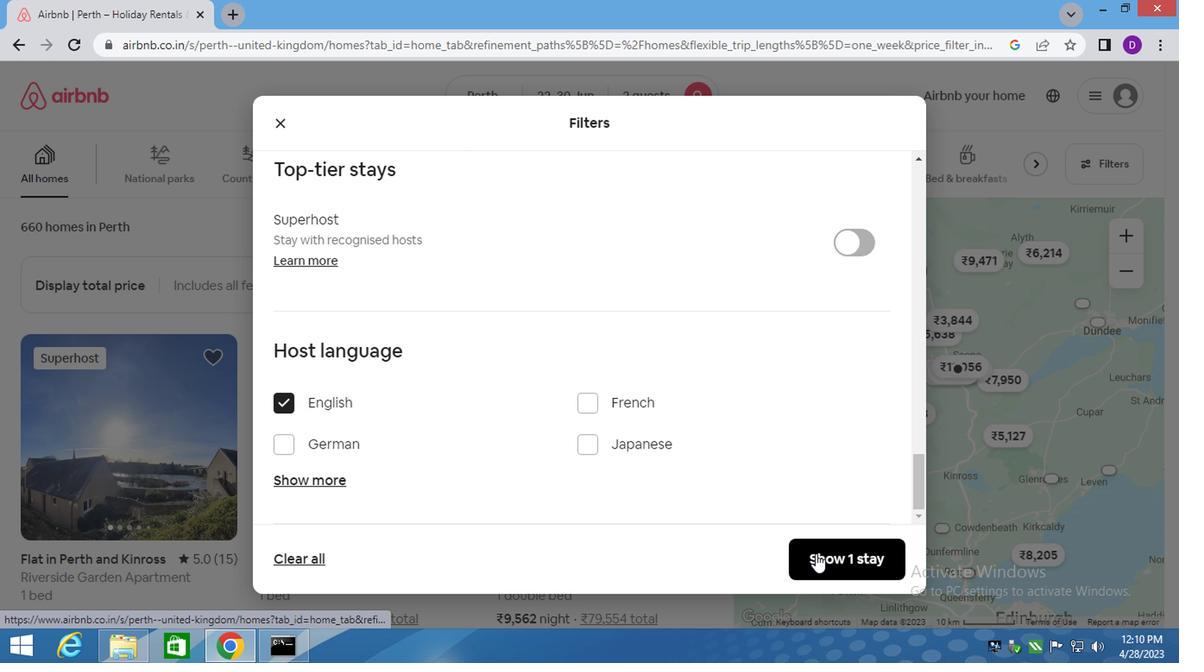 
